 Task: Look for space in Cicurug, Indonesia from 1st July, 2023 to 3rd July, 2023 for 1 adult in price range Rs.5000 to Rs.15000. Place can be private room with 1  bedroom having 1 bed and 1 bathroom. Property type can be house, flat, guest house, hotel. Amenities needed are: wifi. Booking option can be shelf check-in. Required host language is English.
Action: Mouse moved to (393, 66)
Screenshot: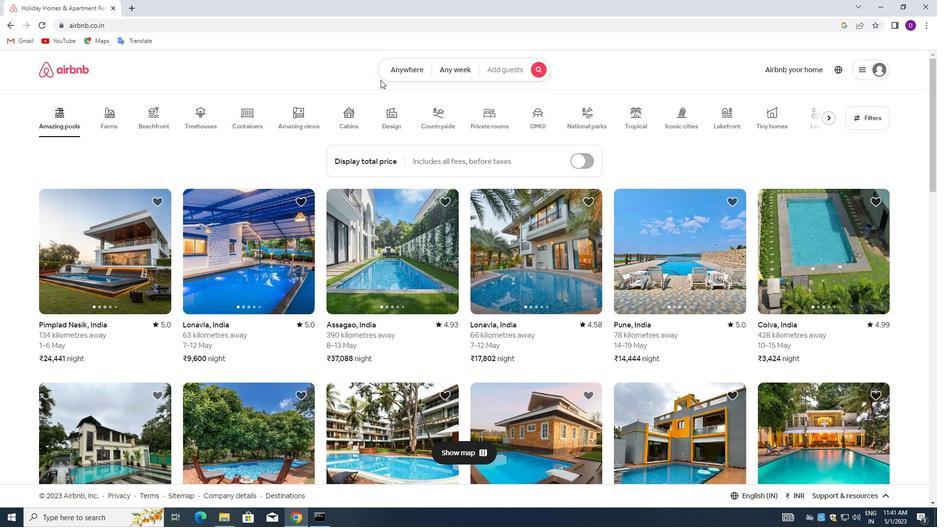 
Action: Mouse pressed left at (393, 66)
Screenshot: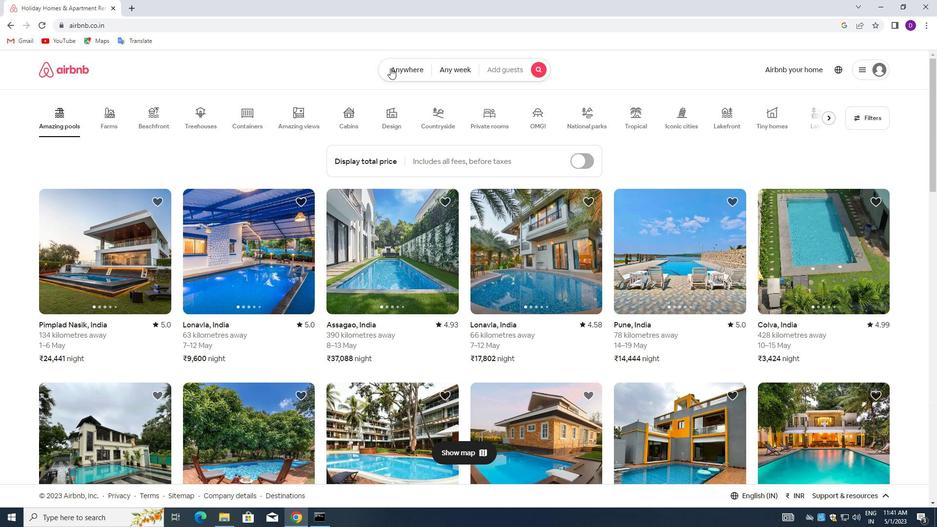 
Action: Mouse moved to (308, 111)
Screenshot: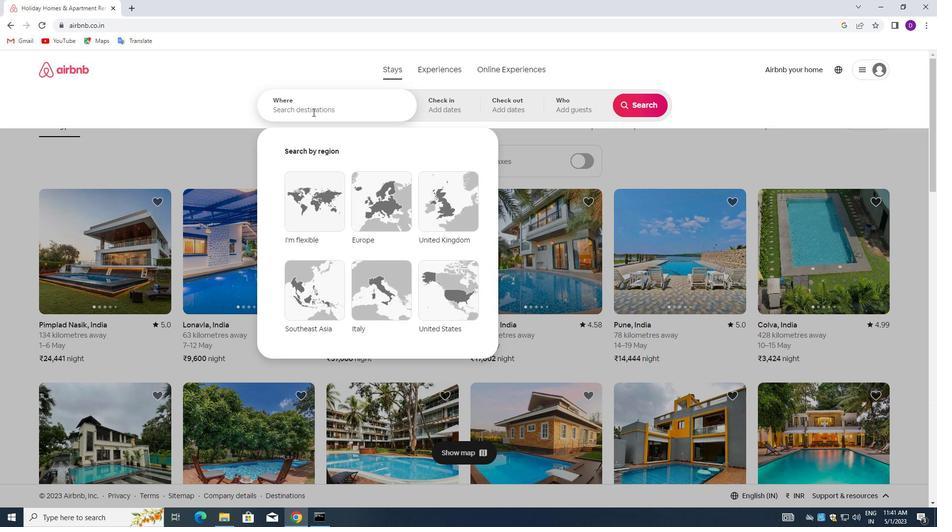 
Action: Mouse pressed left at (308, 111)
Screenshot: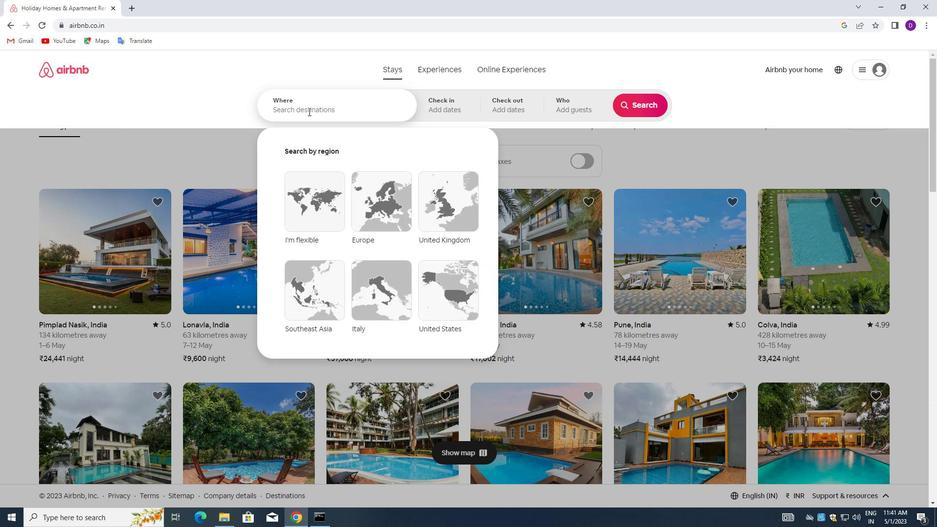 
Action: Key pressed <Key.shift_r>Cicurug,<Key.space><Key.shift>INDONESIA<Key.enter>
Screenshot: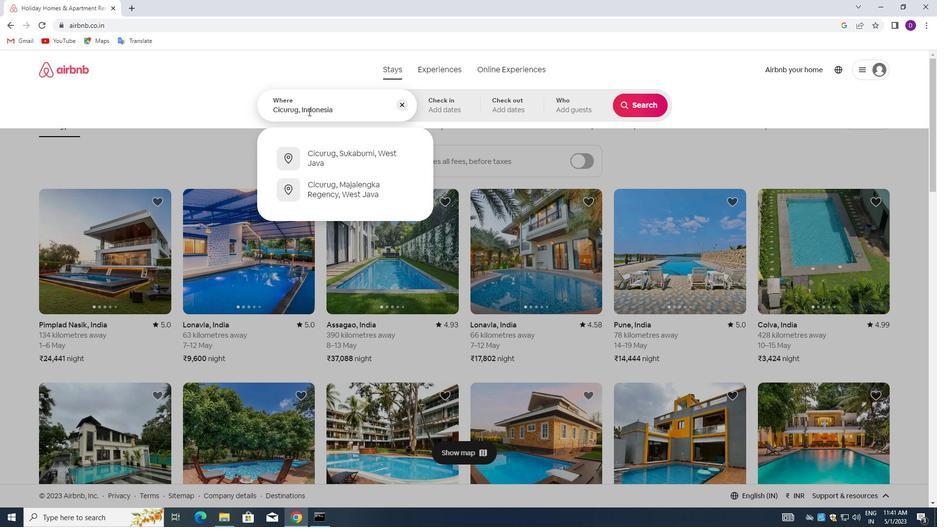 
Action: Mouse moved to (642, 187)
Screenshot: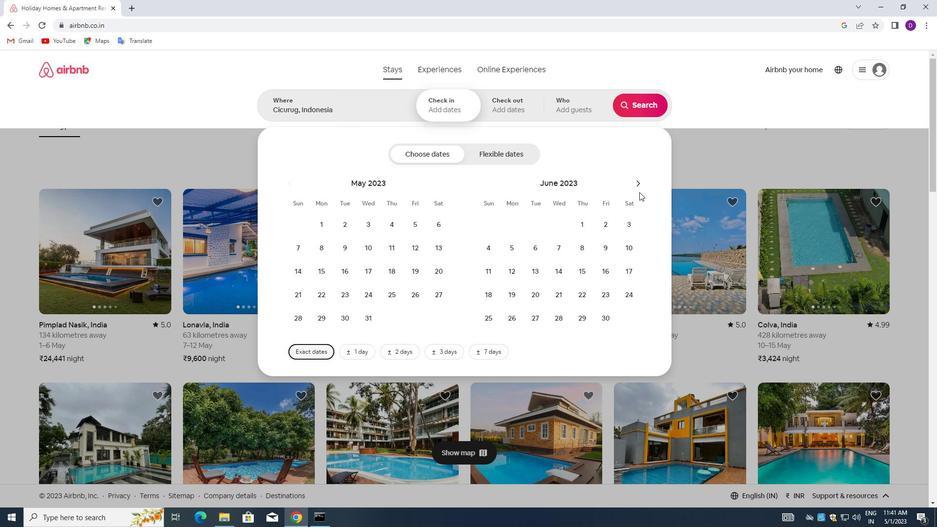 
Action: Mouse pressed left at (642, 187)
Screenshot: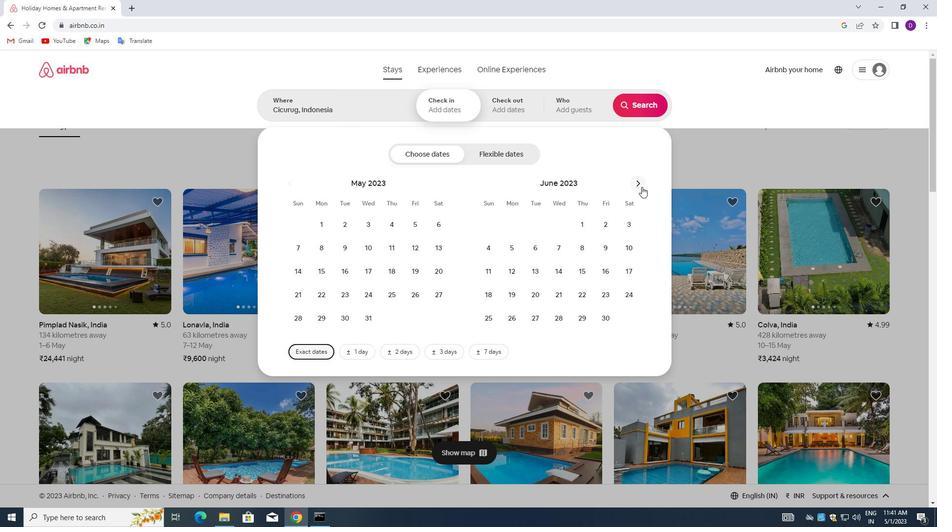 
Action: Mouse moved to (629, 223)
Screenshot: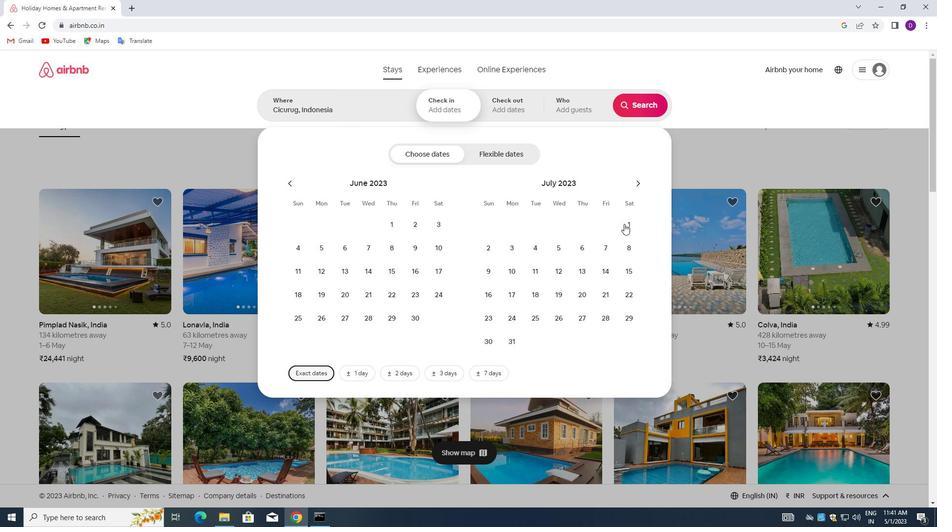 
Action: Mouse pressed left at (629, 223)
Screenshot: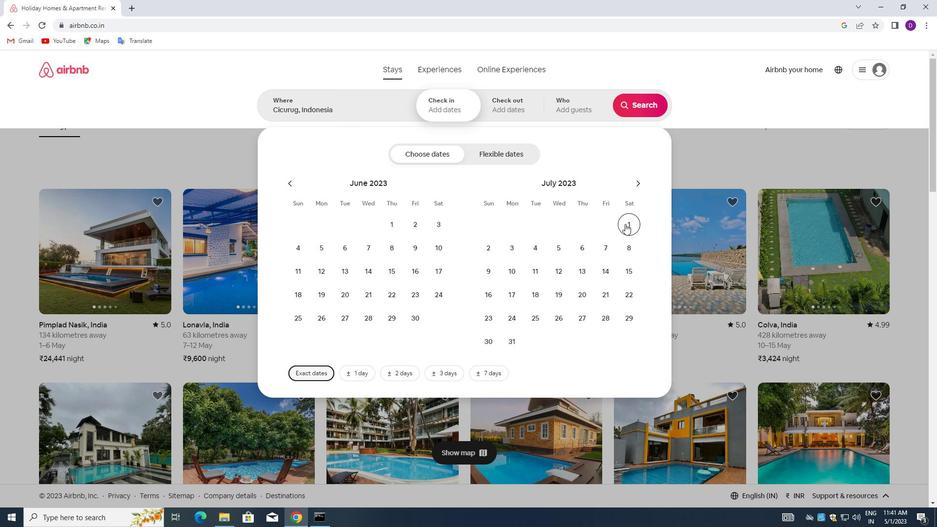 
Action: Mouse moved to (508, 248)
Screenshot: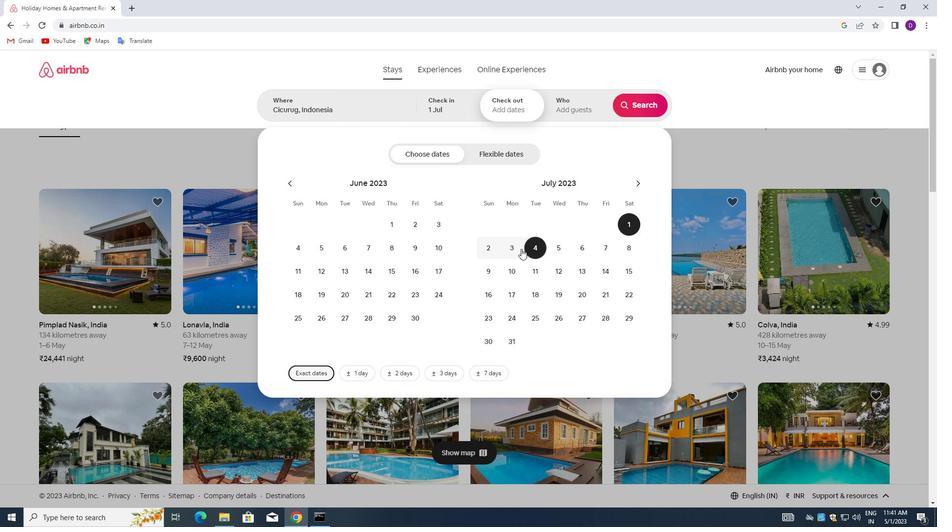 
Action: Mouse pressed left at (508, 248)
Screenshot: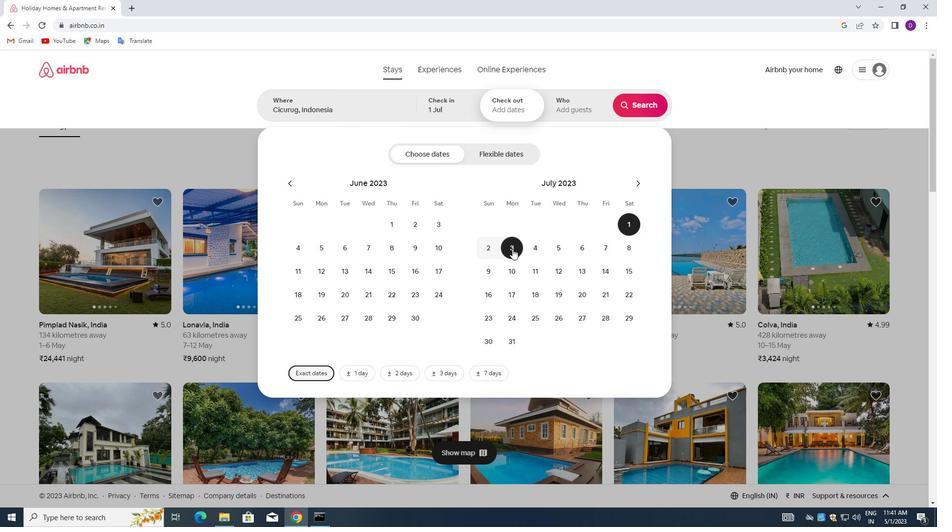 
Action: Mouse moved to (572, 117)
Screenshot: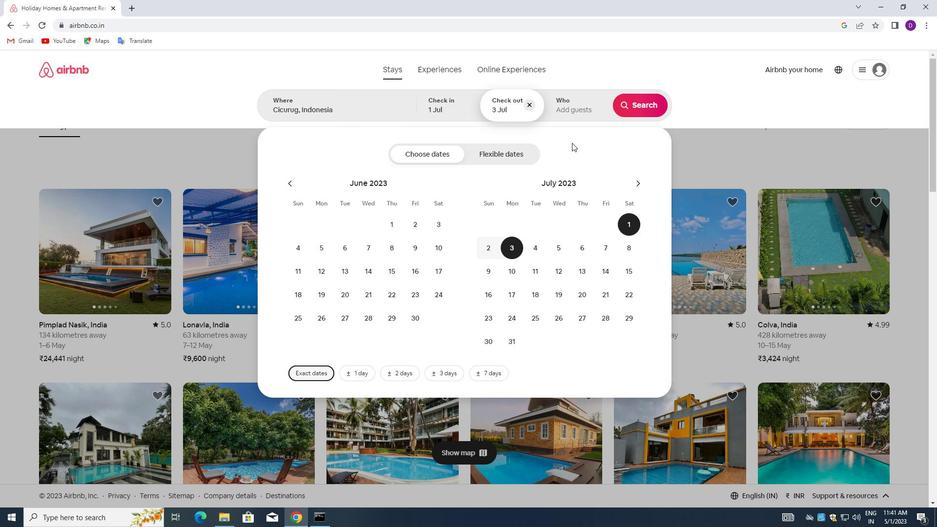 
Action: Mouse pressed left at (572, 117)
Screenshot: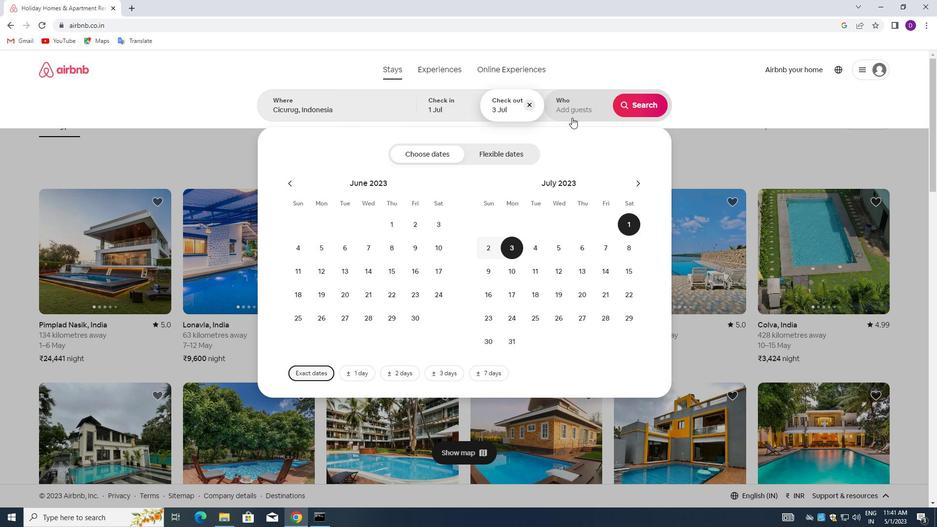 
Action: Mouse moved to (643, 154)
Screenshot: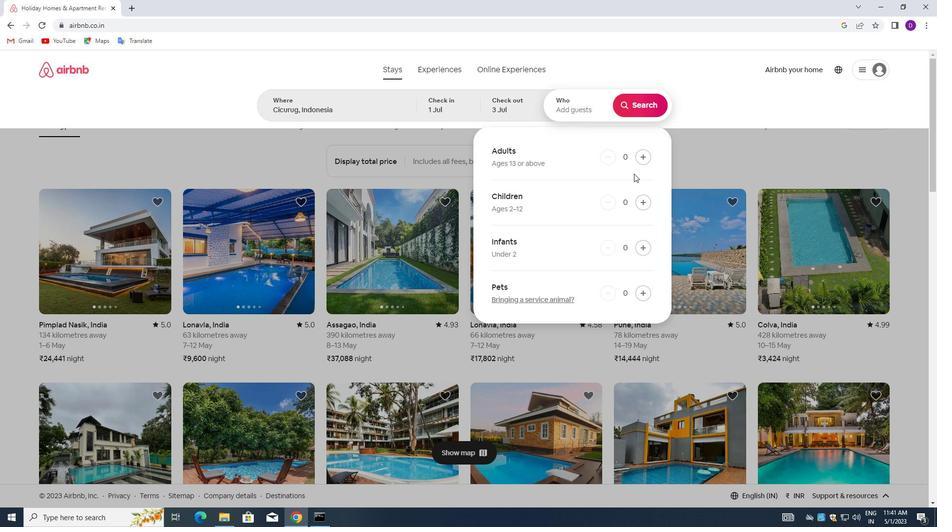 
Action: Mouse pressed left at (643, 154)
Screenshot: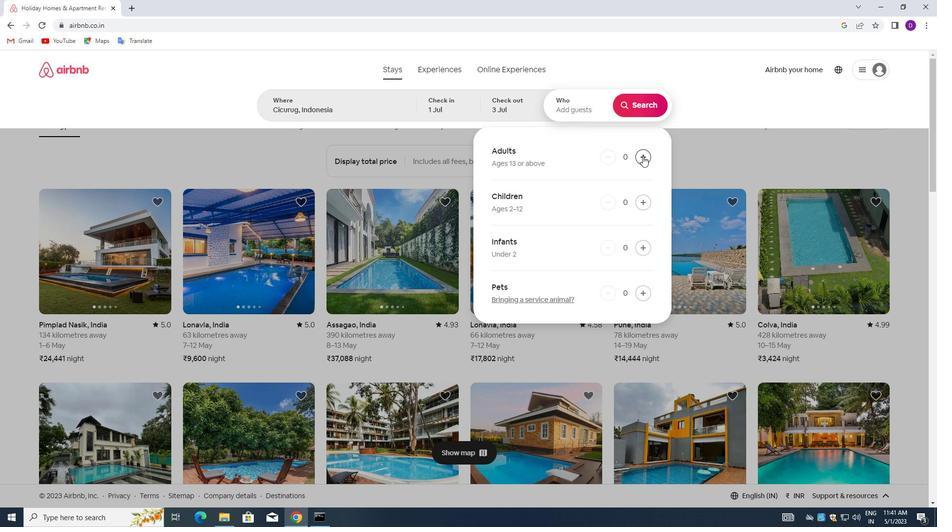 
Action: Mouse moved to (644, 106)
Screenshot: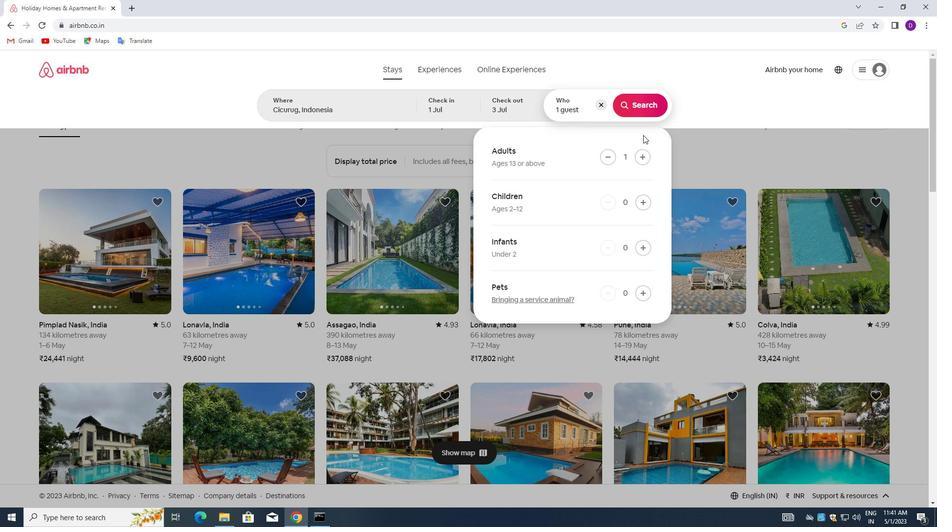 
Action: Mouse pressed left at (644, 106)
Screenshot: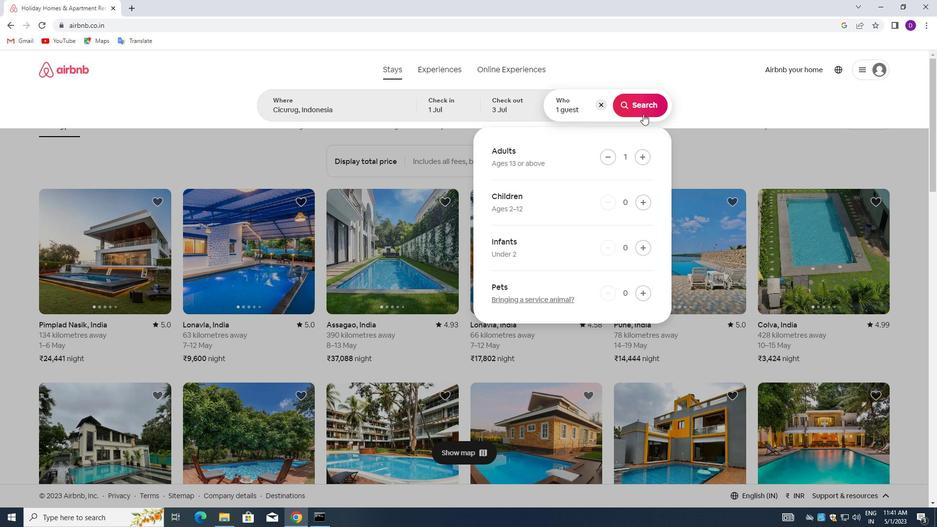 
Action: Mouse moved to (889, 110)
Screenshot: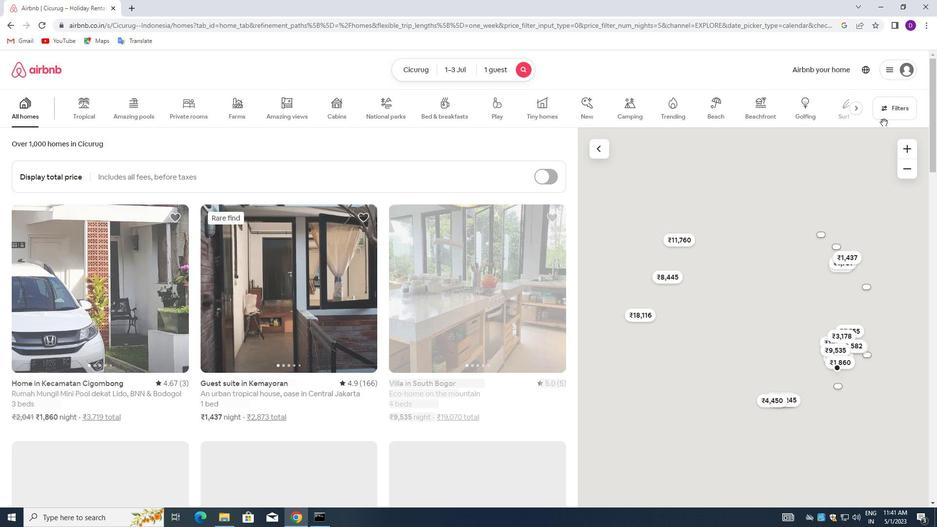 
Action: Mouse pressed left at (889, 110)
Screenshot: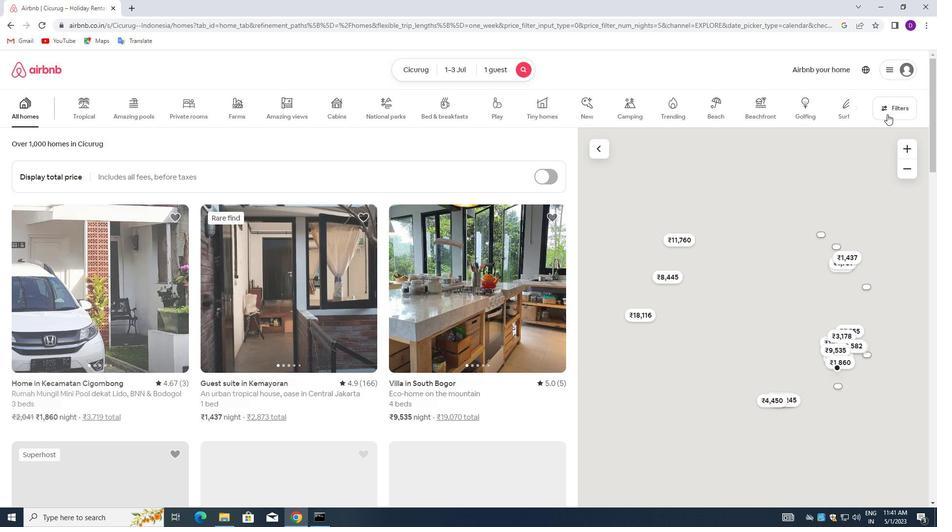 
Action: Mouse moved to (337, 231)
Screenshot: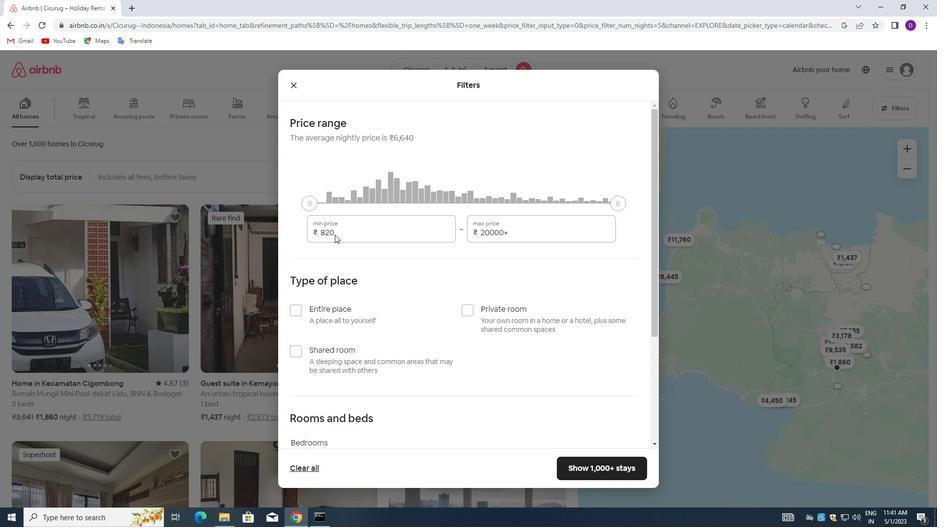 
Action: Mouse pressed left at (337, 231)
Screenshot: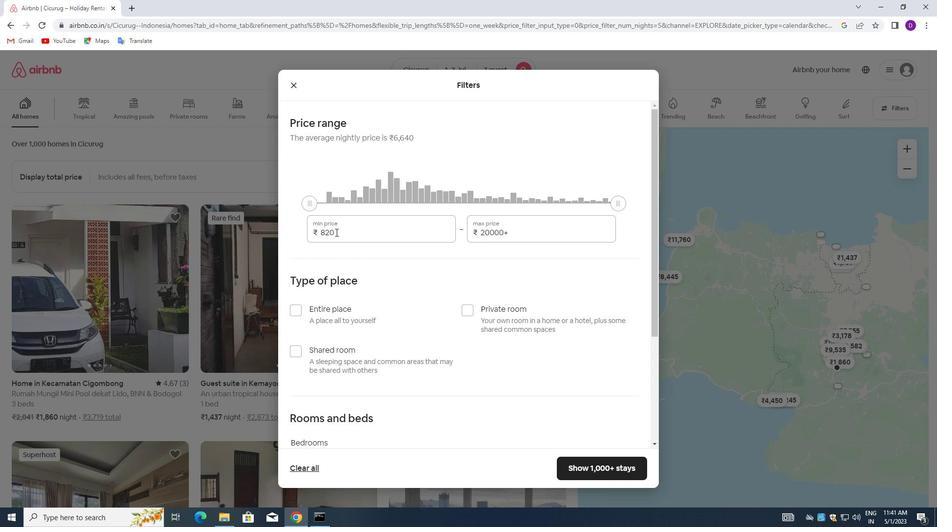 
Action: Mouse pressed left at (337, 231)
Screenshot: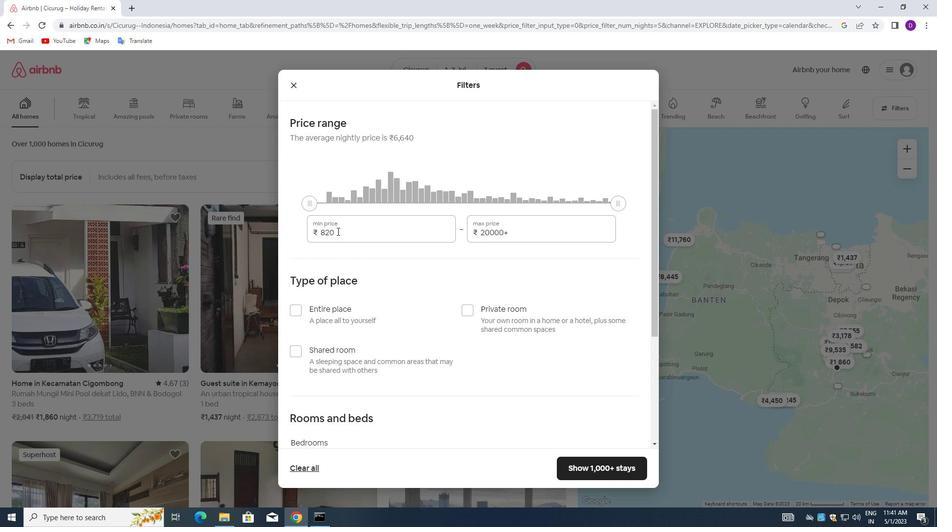 
Action: Key pressed 5000<Key.tab>15<Key.backspace><Key.backspace><Key.backspace><Key.backspace><Key.backspace><Key.backspace><Key.backspace><Key.backspace>15000
Screenshot: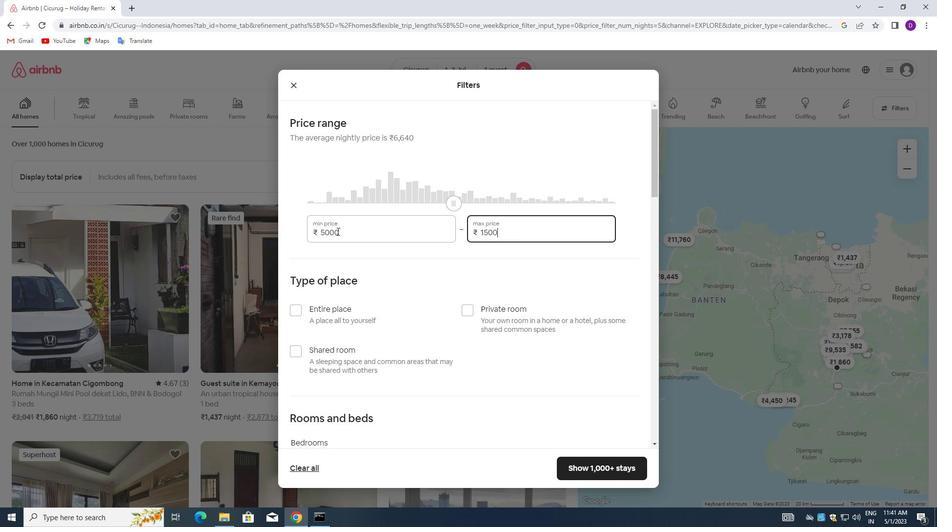 
Action: Mouse moved to (355, 279)
Screenshot: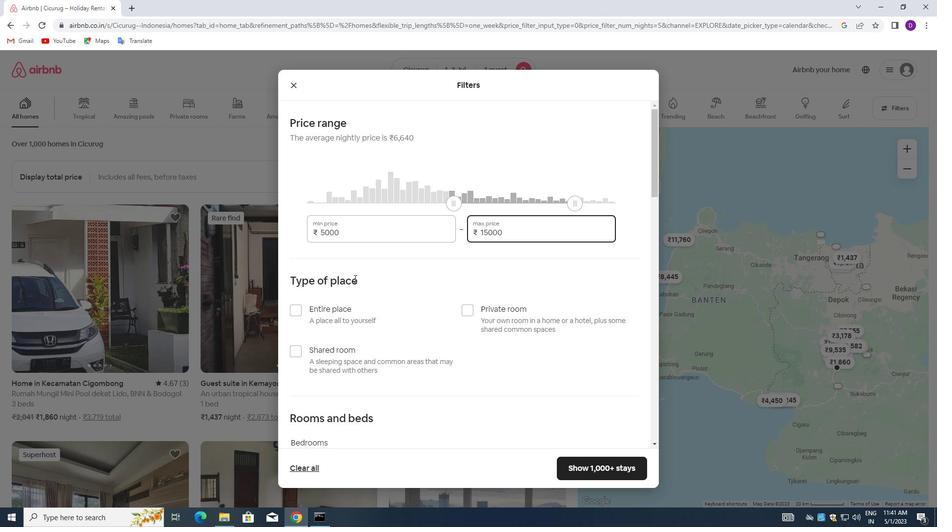 
Action: Mouse scrolled (355, 278) with delta (0, 0)
Screenshot: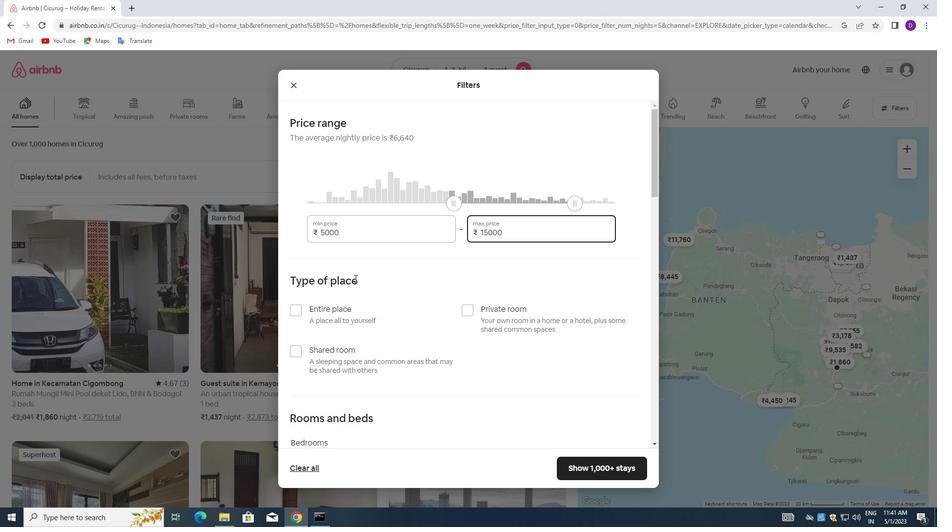 
Action: Mouse moved to (470, 262)
Screenshot: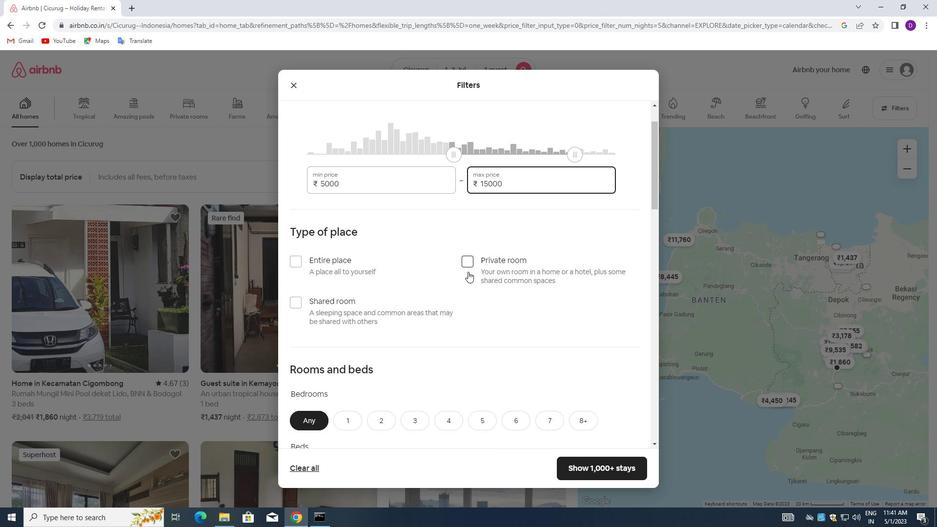 
Action: Mouse pressed left at (470, 262)
Screenshot: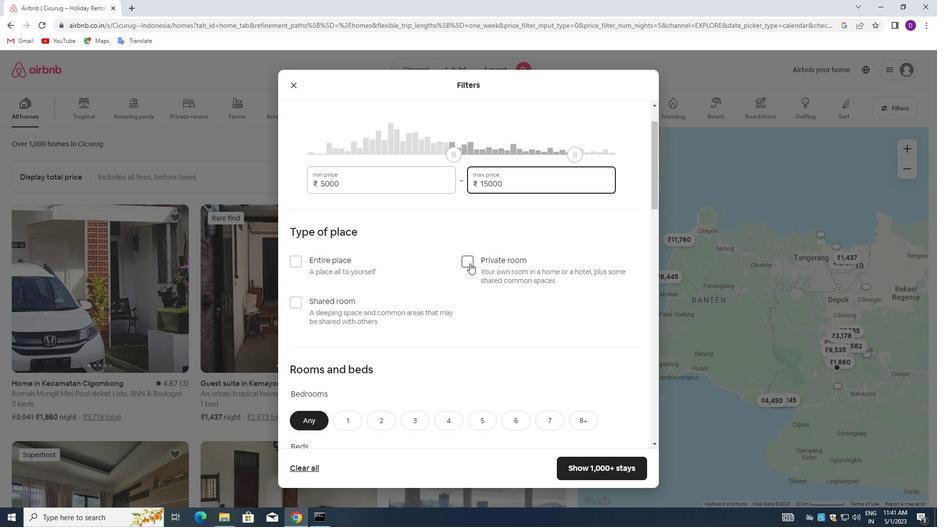 
Action: Mouse moved to (469, 274)
Screenshot: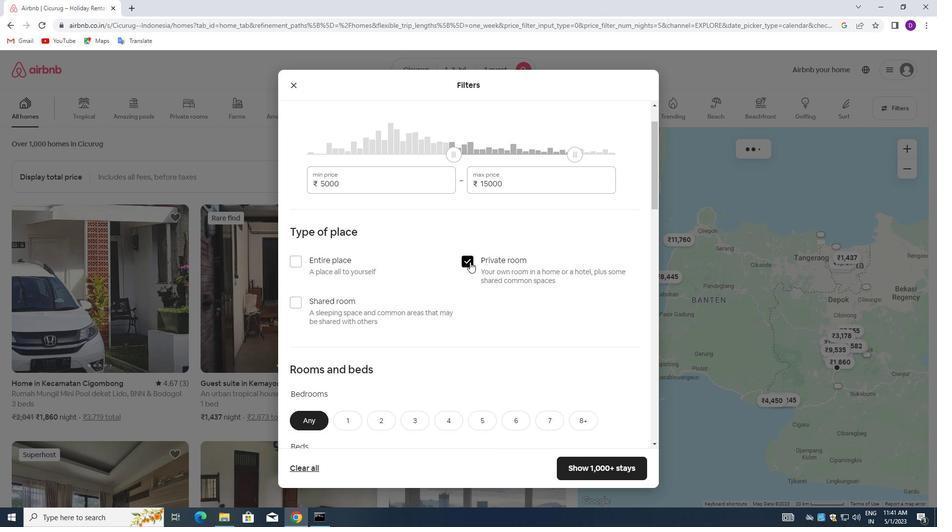 
Action: Mouse scrolled (469, 274) with delta (0, 0)
Screenshot: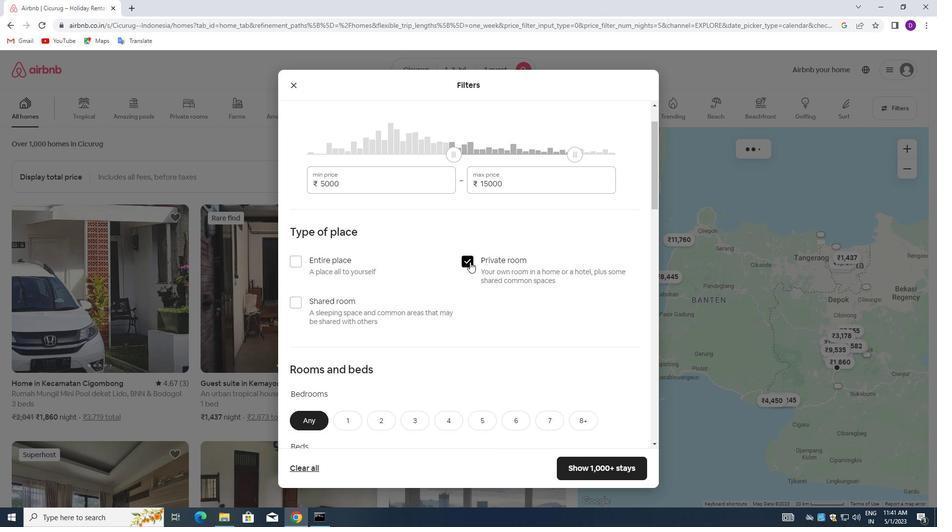 
Action: Mouse moved to (466, 282)
Screenshot: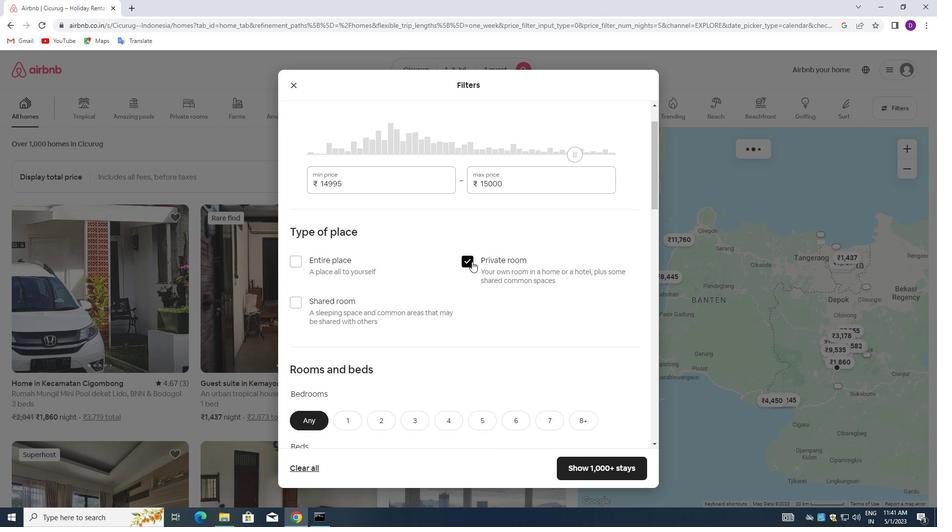 
Action: Mouse scrolled (466, 282) with delta (0, 0)
Screenshot: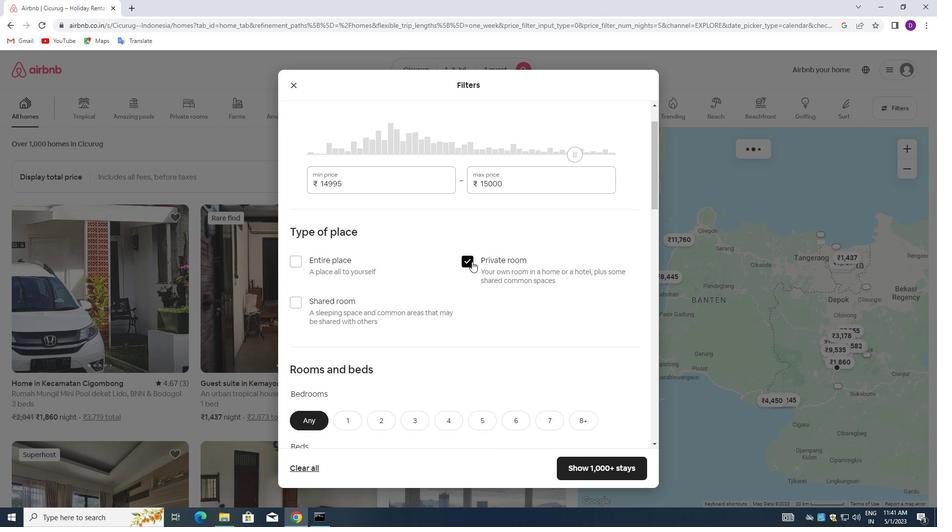 
Action: Mouse moved to (464, 285)
Screenshot: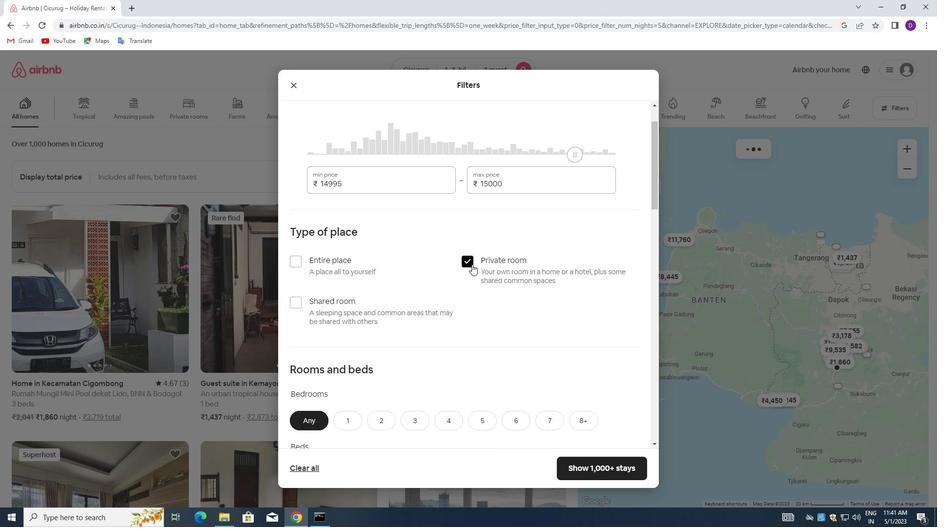 
Action: Mouse scrolled (464, 285) with delta (0, 0)
Screenshot: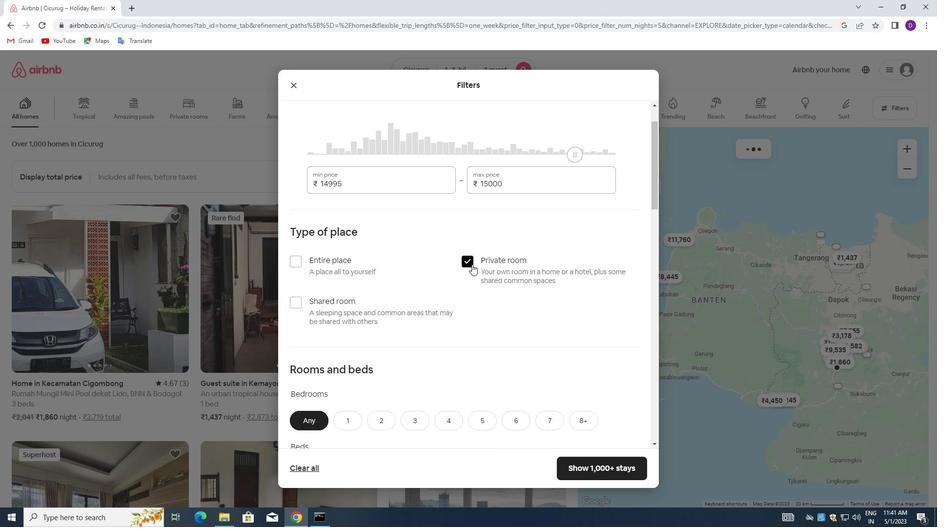 
Action: Mouse moved to (463, 287)
Screenshot: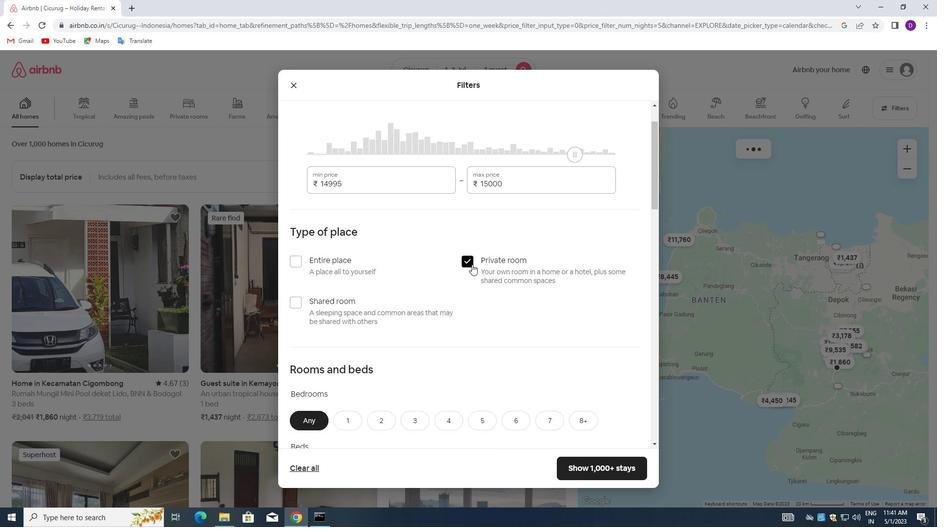 
Action: Mouse scrolled (463, 286) with delta (0, 0)
Screenshot: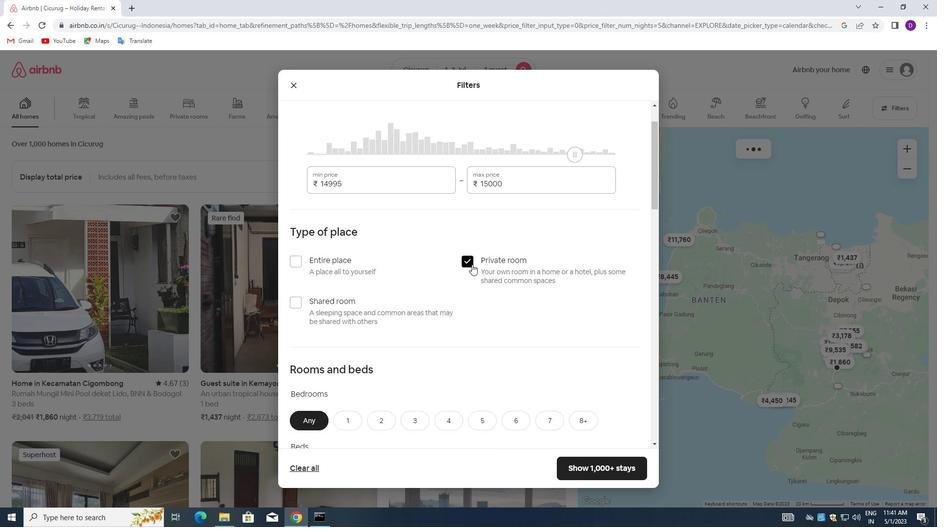 
Action: Mouse moved to (345, 227)
Screenshot: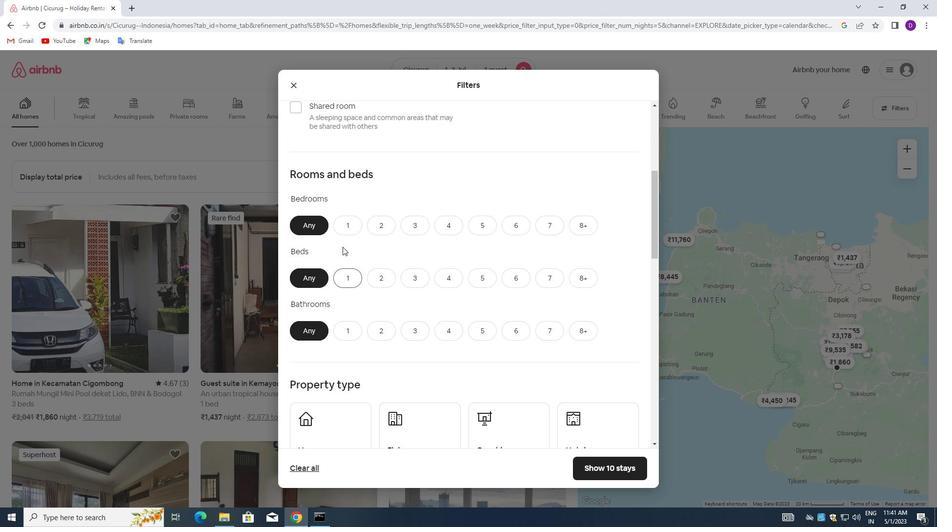 
Action: Mouse pressed left at (345, 227)
Screenshot: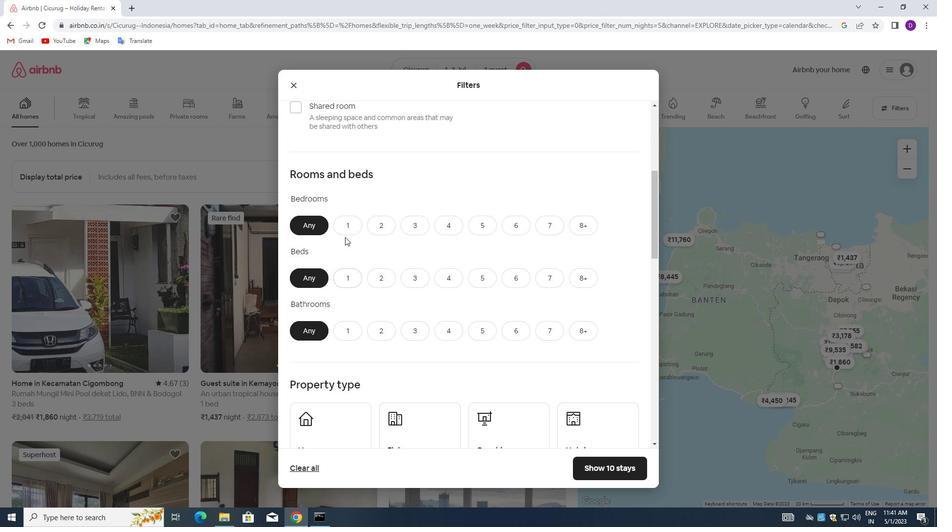 
Action: Mouse moved to (343, 272)
Screenshot: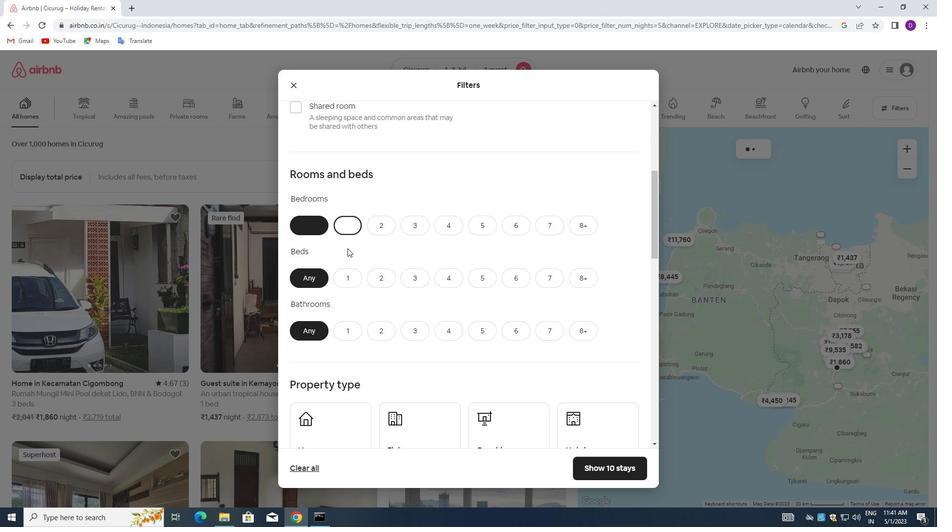 
Action: Mouse pressed left at (343, 272)
Screenshot: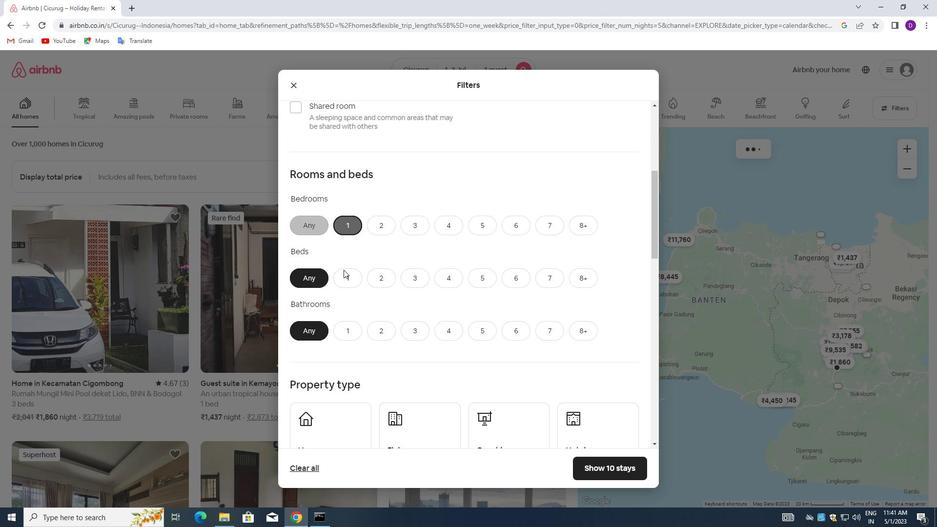 
Action: Mouse moved to (347, 331)
Screenshot: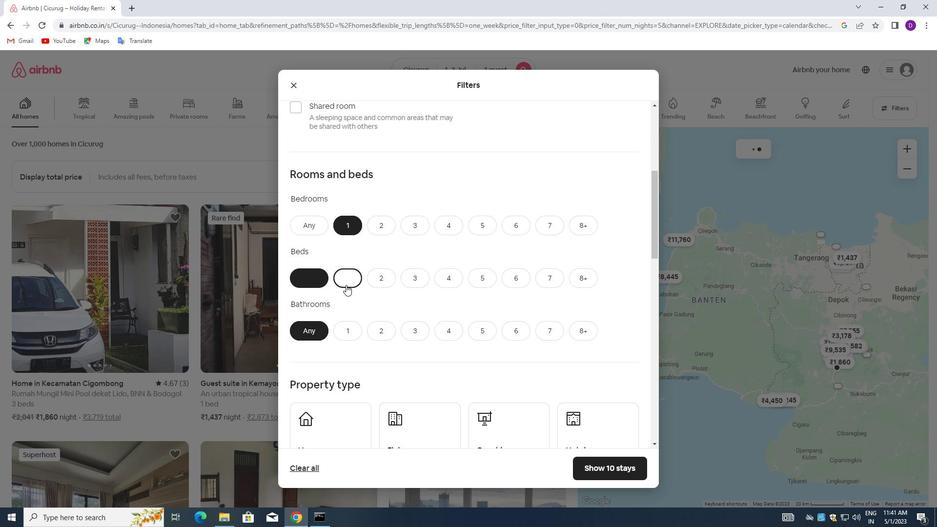 
Action: Mouse pressed left at (347, 331)
Screenshot: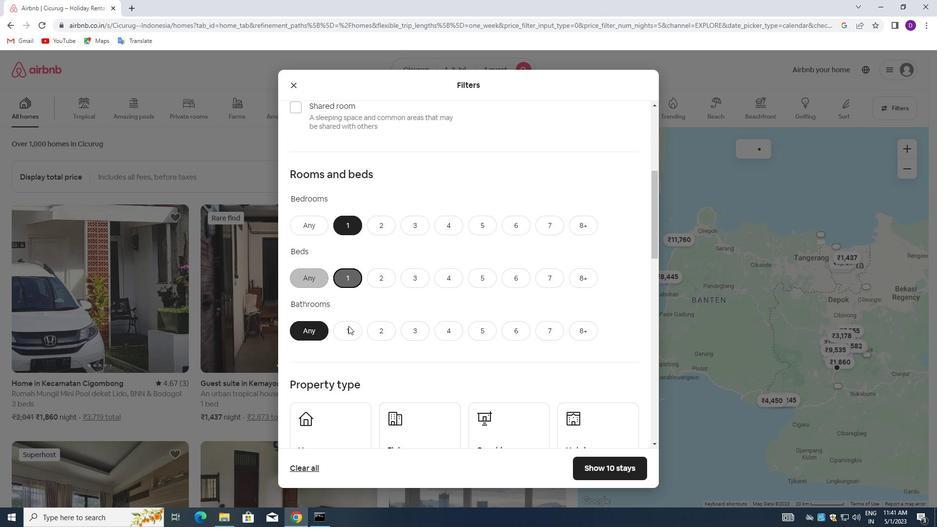 
Action: Mouse moved to (398, 259)
Screenshot: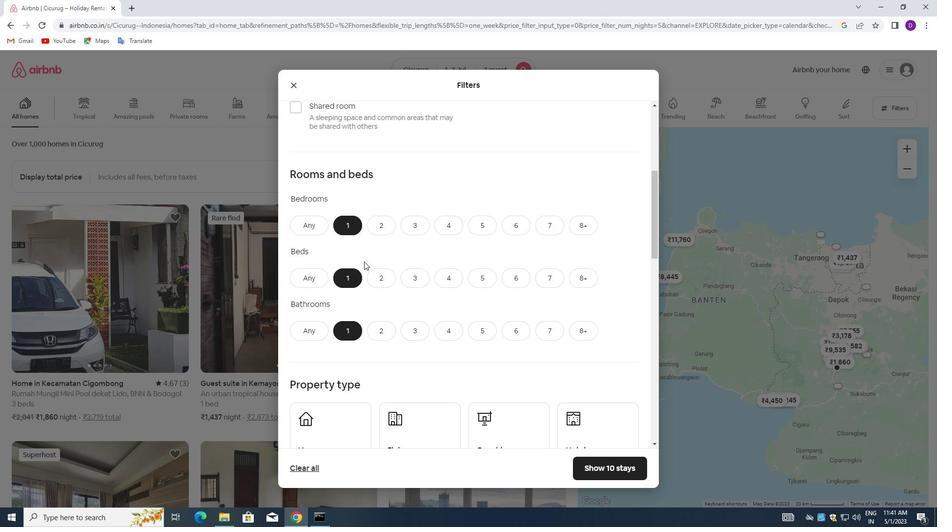 
Action: Mouse scrolled (398, 258) with delta (0, 0)
Screenshot: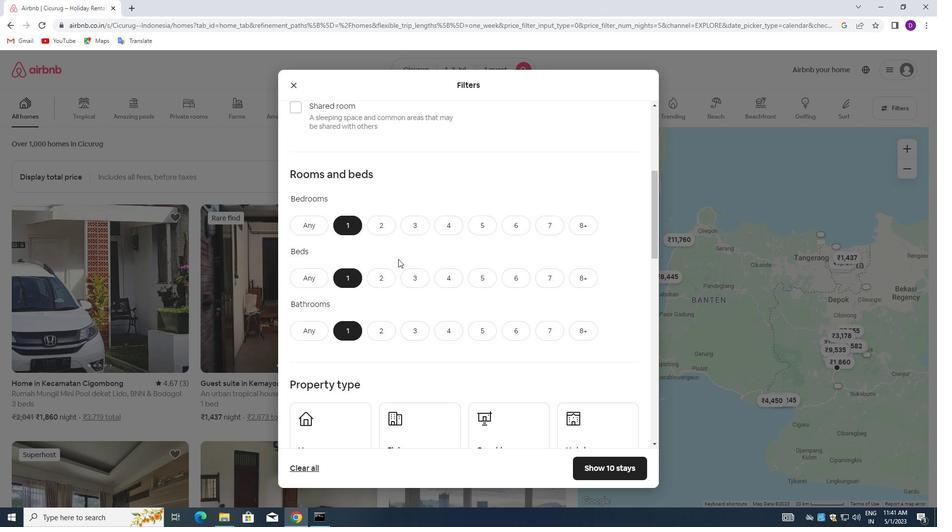 
Action: Mouse scrolled (398, 258) with delta (0, 0)
Screenshot: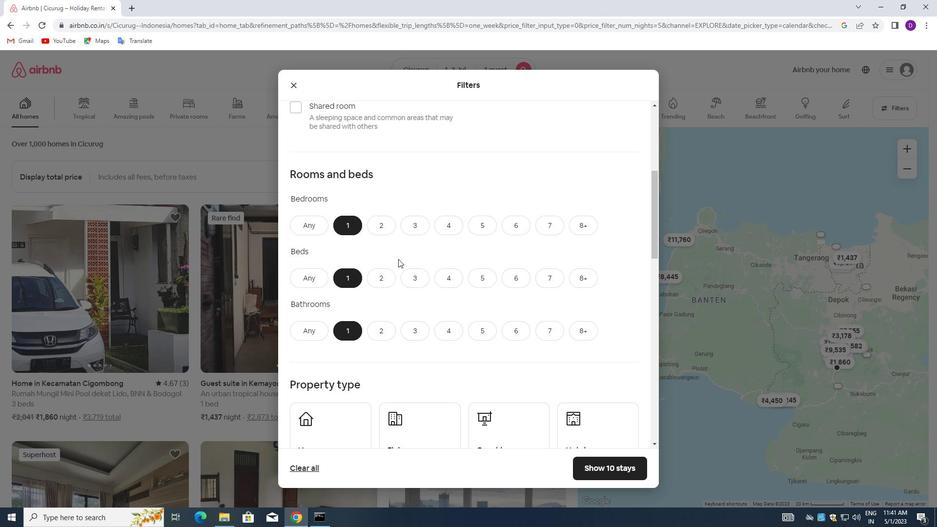 
Action: Mouse scrolled (398, 258) with delta (0, 0)
Screenshot: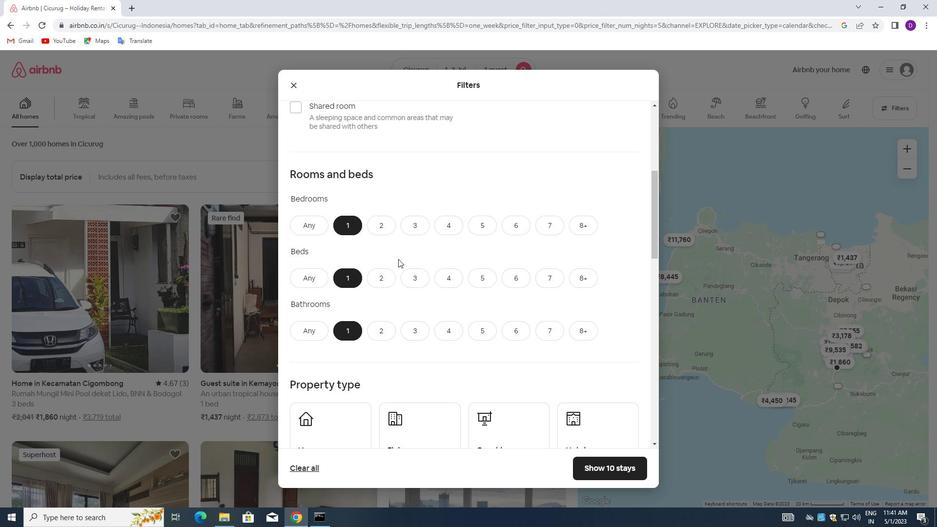 
Action: Mouse moved to (346, 274)
Screenshot: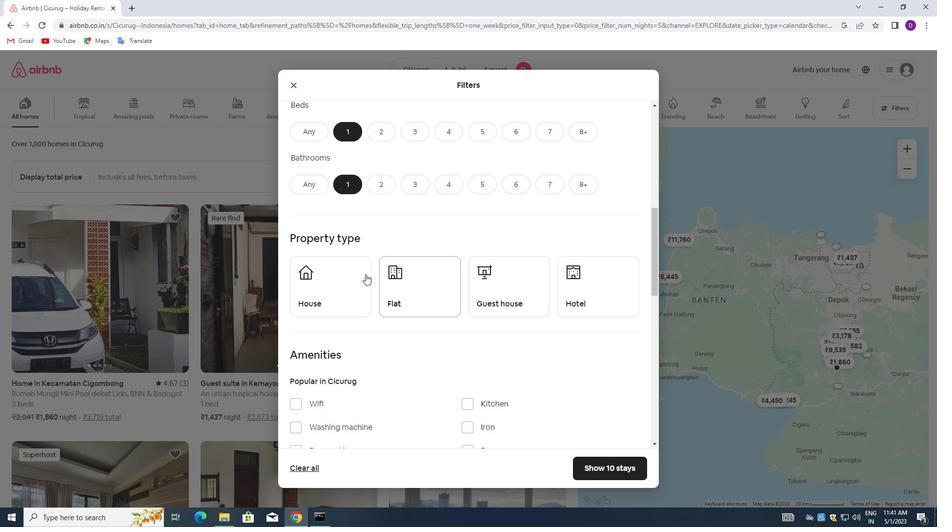 
Action: Mouse pressed left at (346, 274)
Screenshot: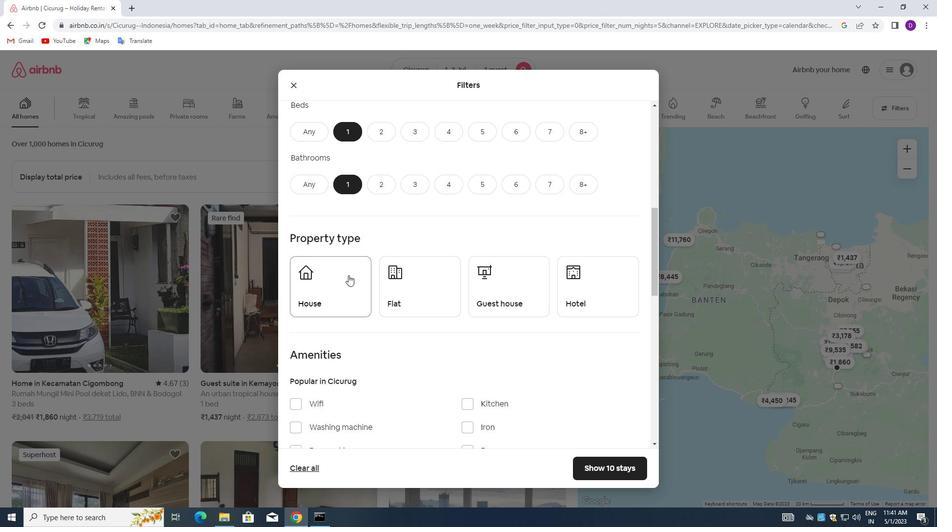 
Action: Mouse moved to (417, 276)
Screenshot: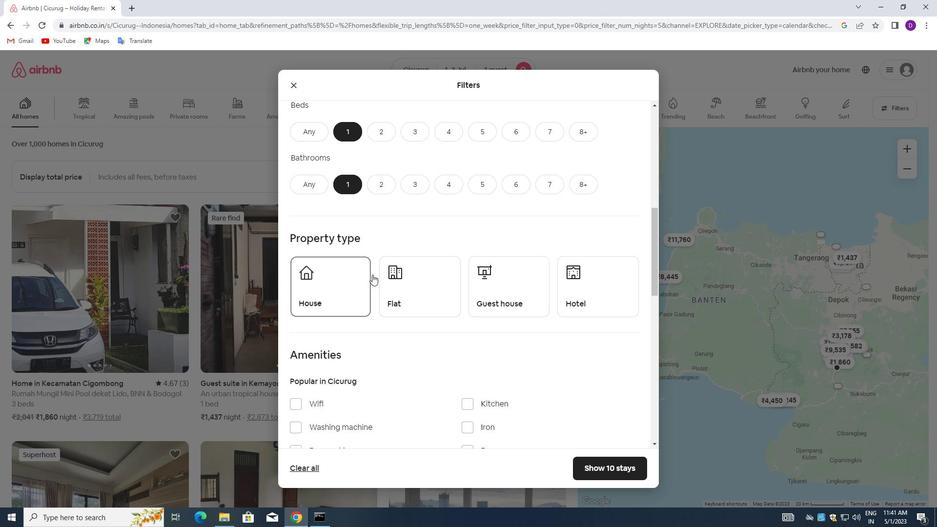 
Action: Mouse pressed left at (417, 276)
Screenshot: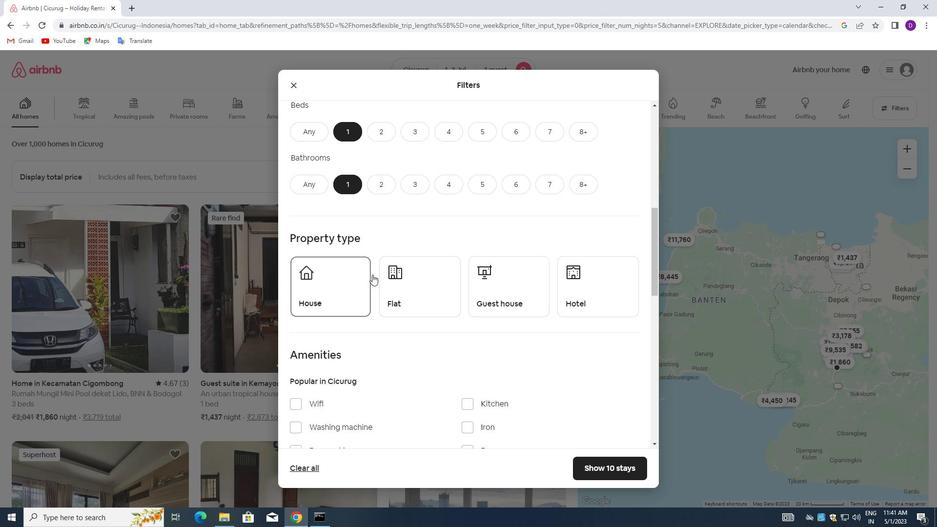 
Action: Mouse moved to (477, 284)
Screenshot: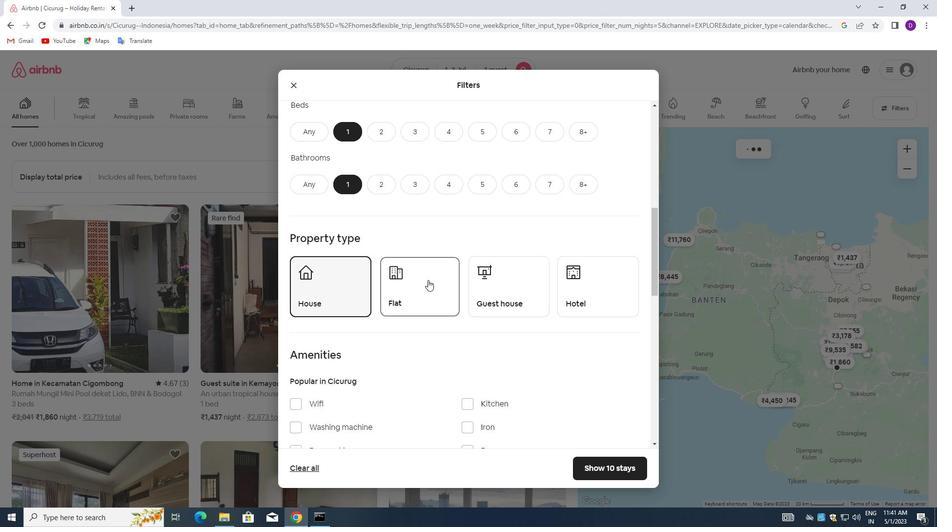 
Action: Mouse pressed left at (477, 284)
Screenshot: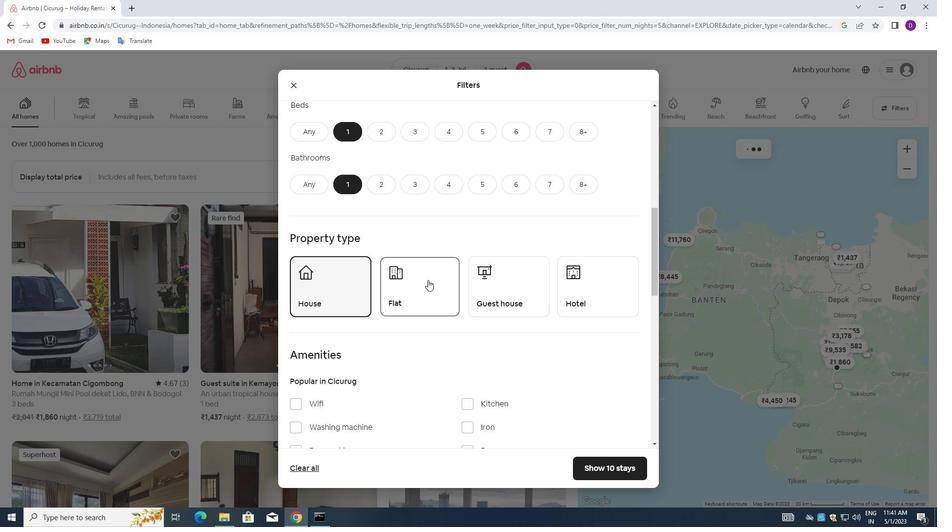 
Action: Mouse moved to (605, 282)
Screenshot: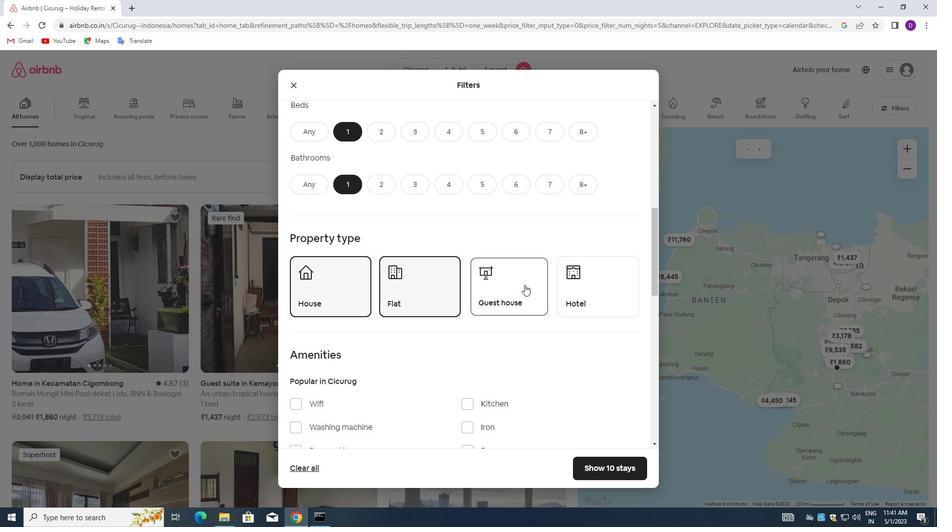 
Action: Mouse pressed left at (605, 282)
Screenshot: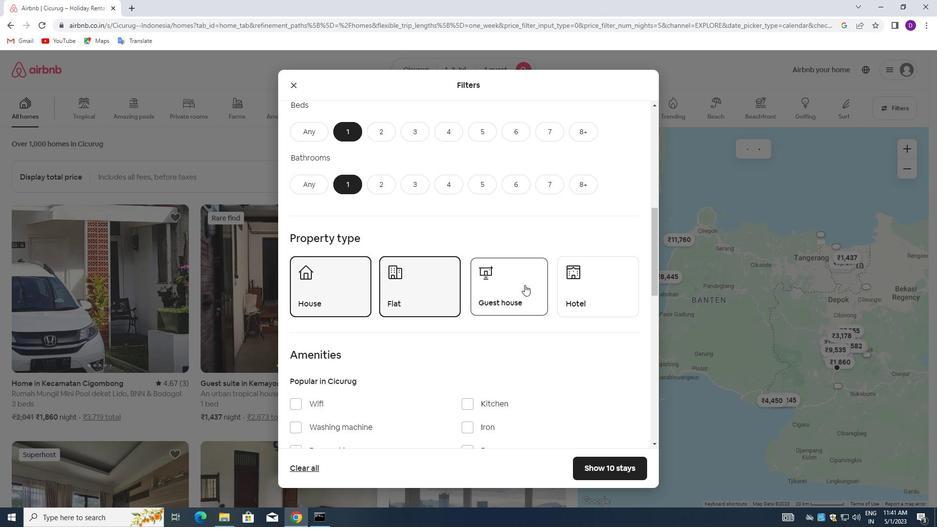 
Action: Mouse moved to (463, 266)
Screenshot: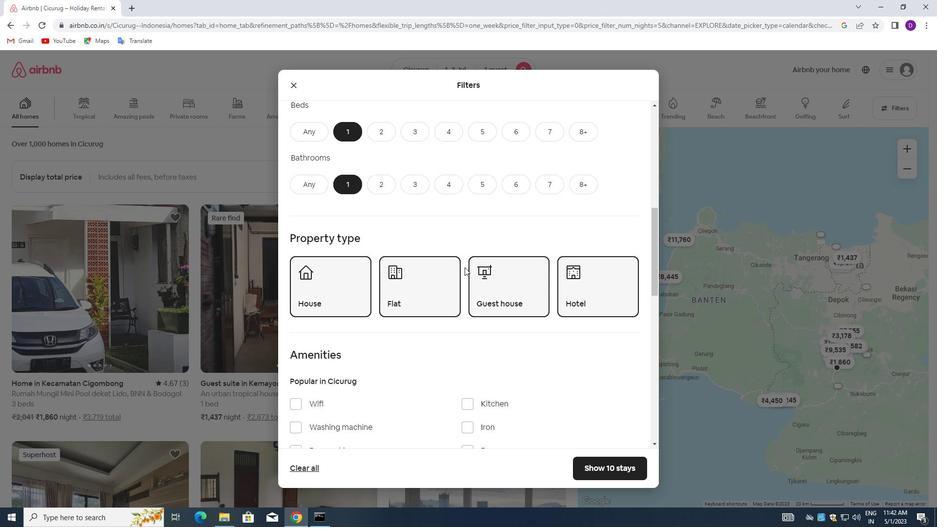 
Action: Mouse scrolled (463, 265) with delta (0, 0)
Screenshot: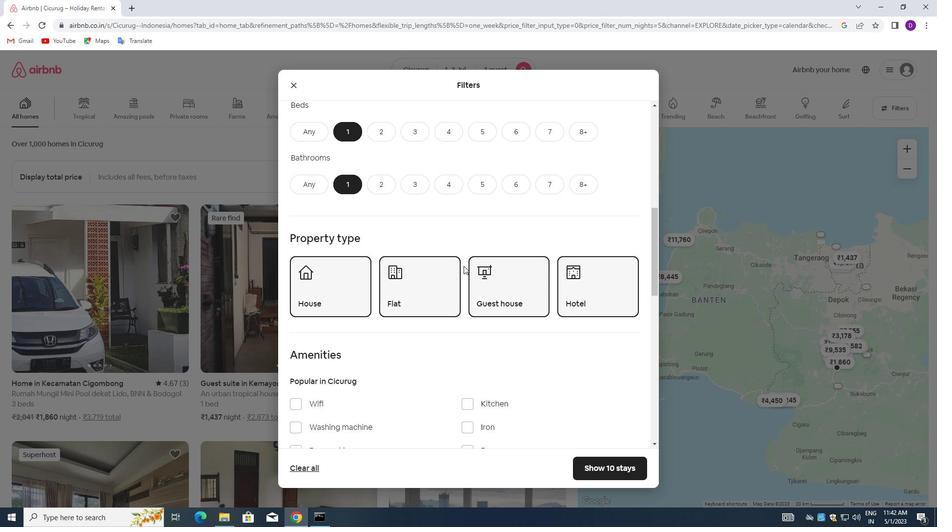 
Action: Mouse scrolled (463, 265) with delta (0, 0)
Screenshot: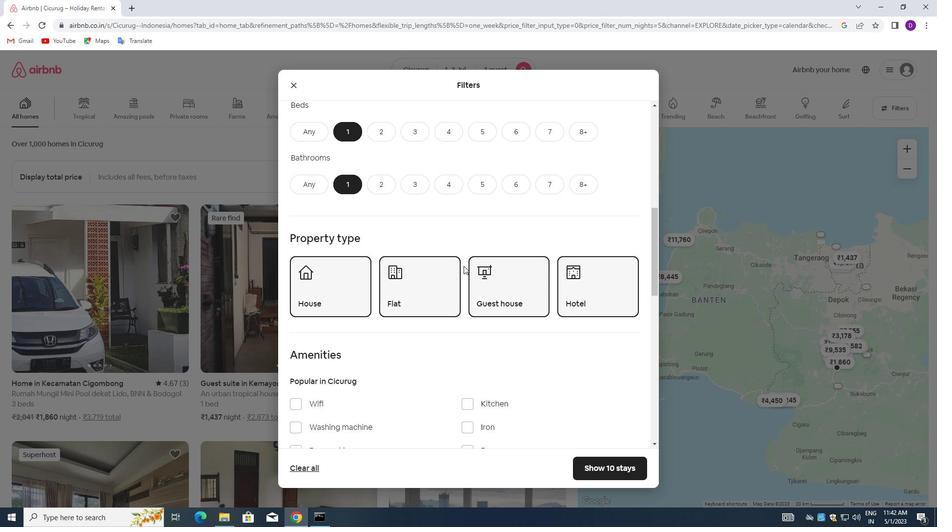 
Action: Mouse scrolled (463, 265) with delta (0, 0)
Screenshot: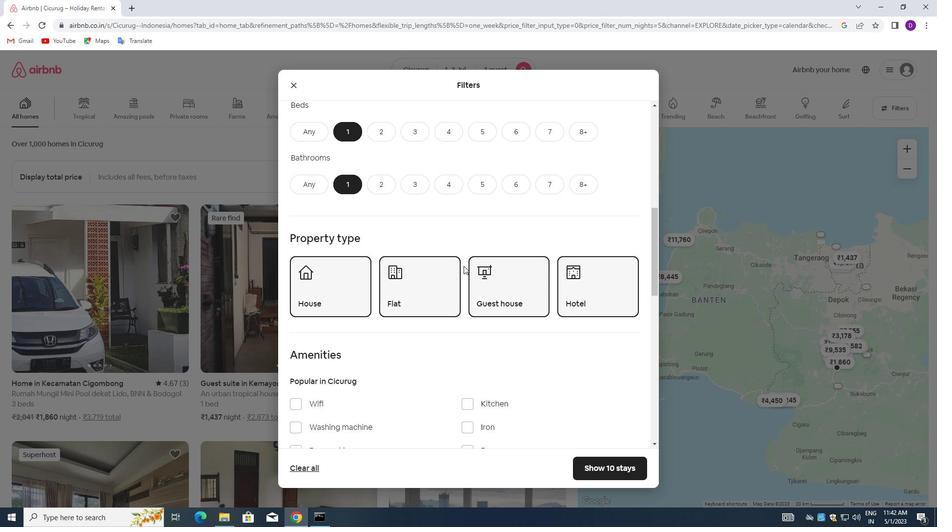 
Action: Mouse moved to (436, 271)
Screenshot: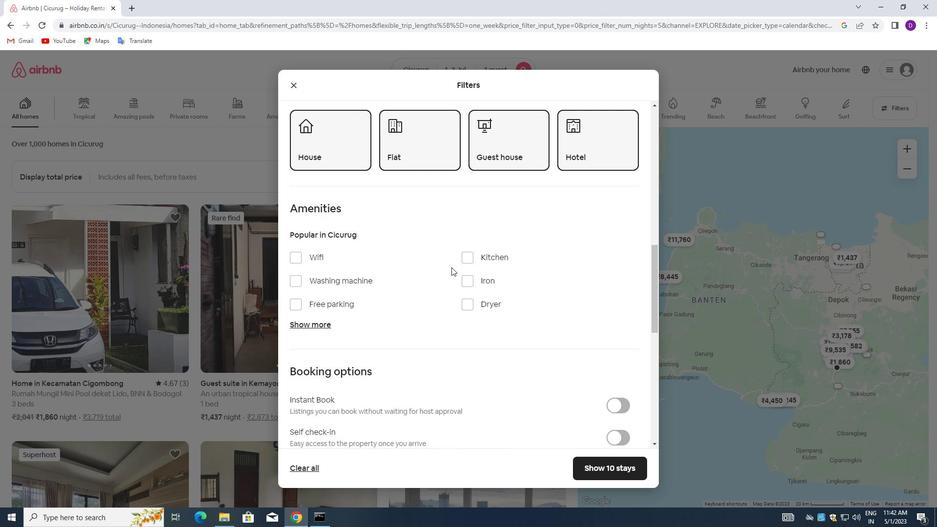 
Action: Mouse scrolled (436, 270) with delta (0, 0)
Screenshot: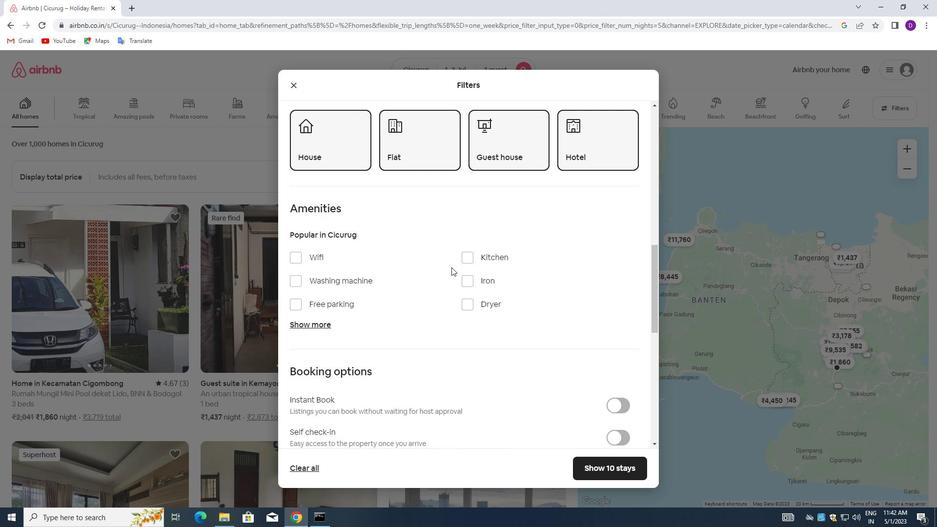 
Action: Mouse moved to (302, 209)
Screenshot: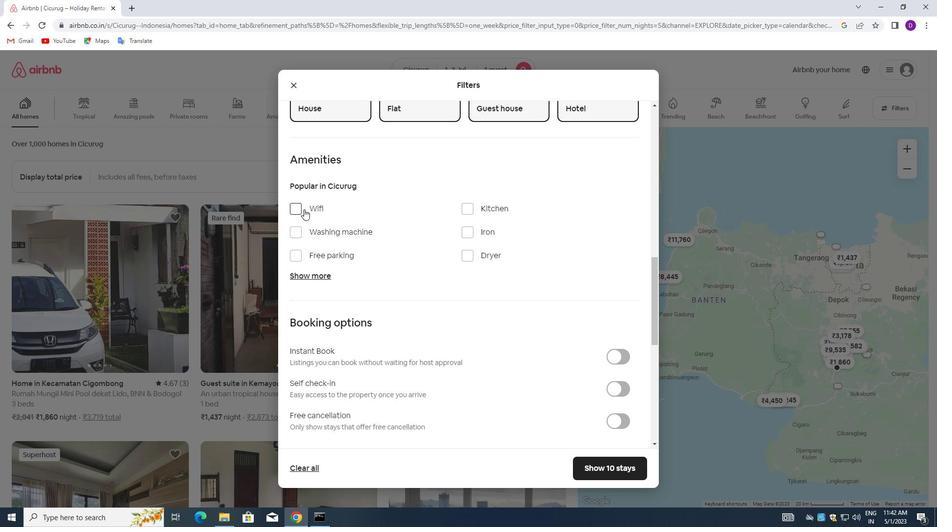 
Action: Mouse pressed left at (302, 209)
Screenshot: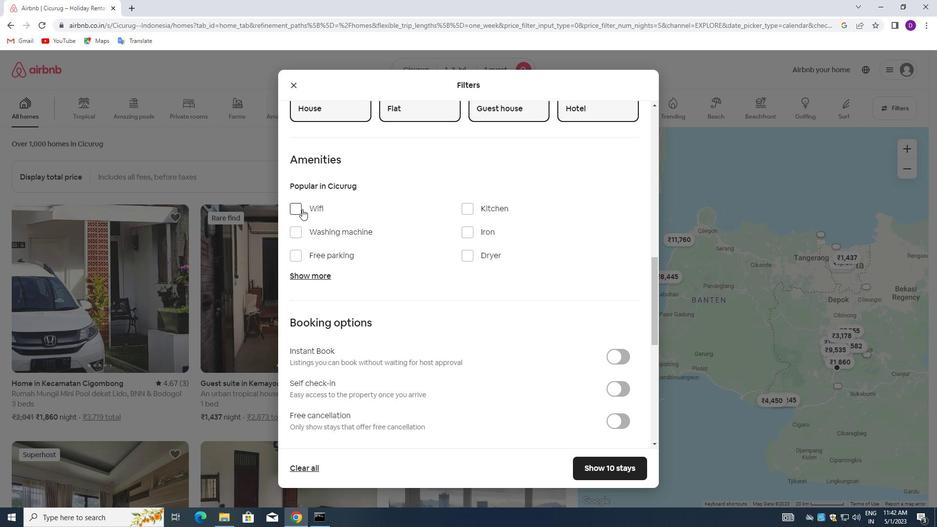 
Action: Mouse moved to (475, 305)
Screenshot: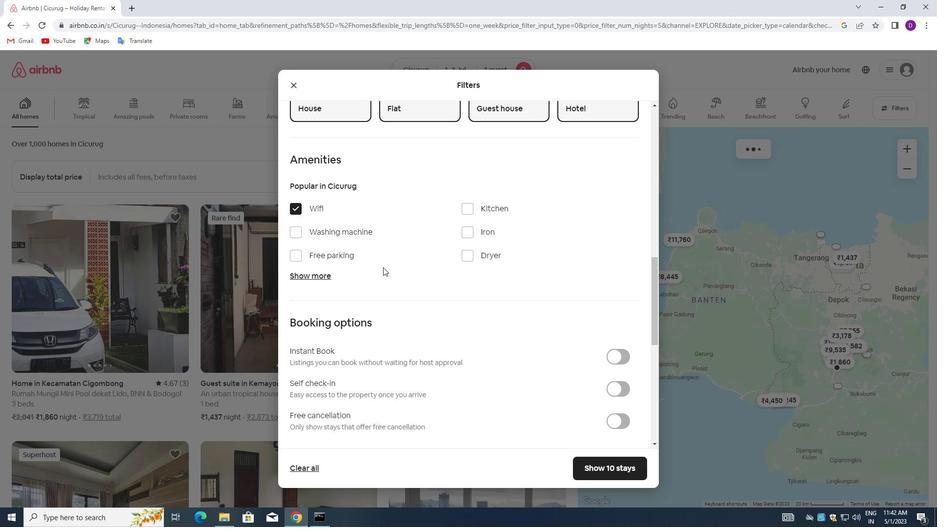 
Action: Mouse scrolled (475, 304) with delta (0, 0)
Screenshot: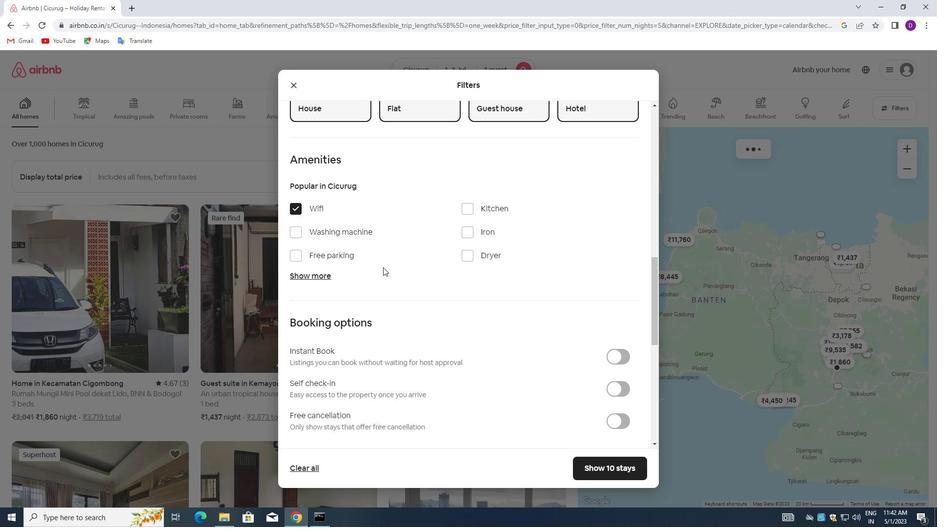 
Action: Mouse moved to (488, 311)
Screenshot: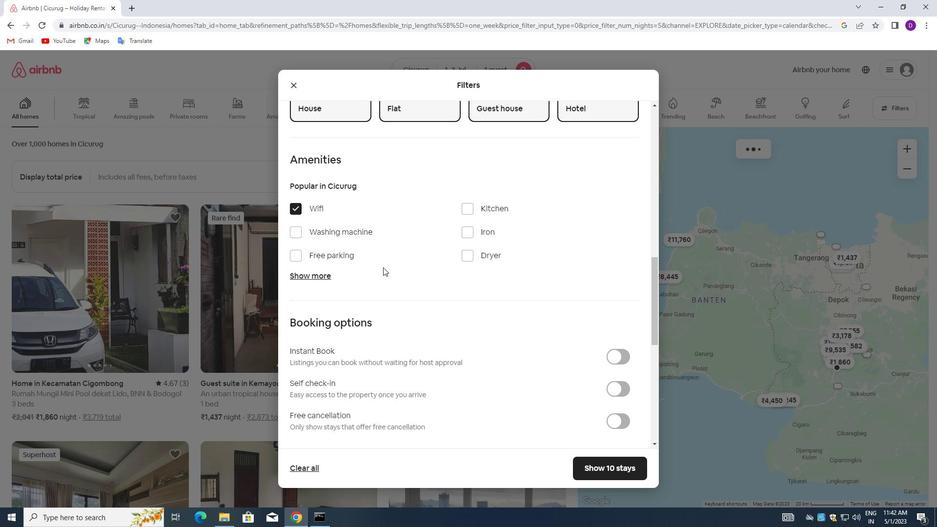 
Action: Mouse scrolled (488, 310) with delta (0, 0)
Screenshot: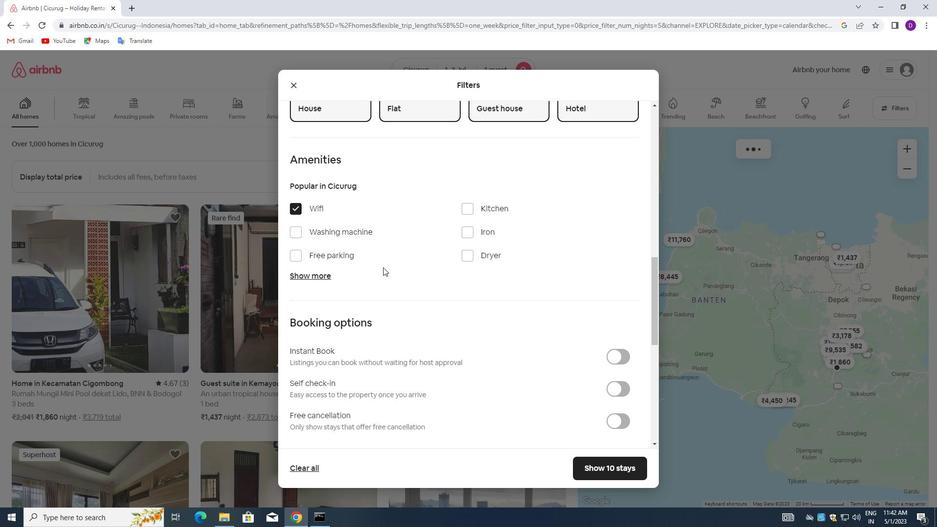 
Action: Mouse moved to (498, 315)
Screenshot: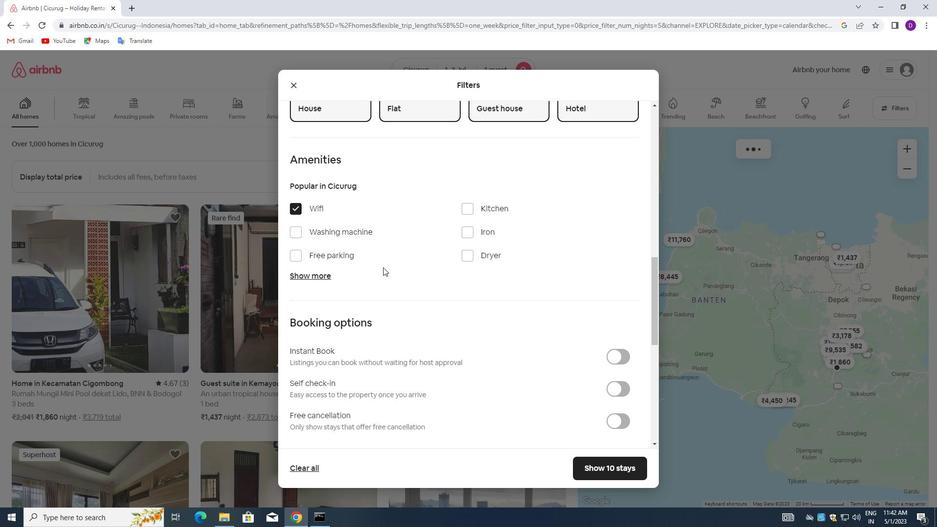 
Action: Mouse scrolled (498, 314) with delta (0, 0)
Screenshot: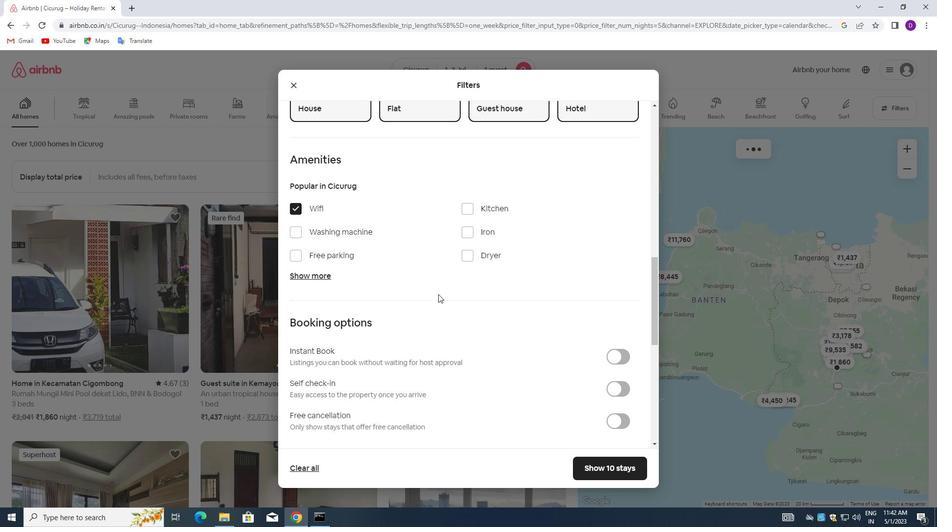 
Action: Mouse moved to (506, 318)
Screenshot: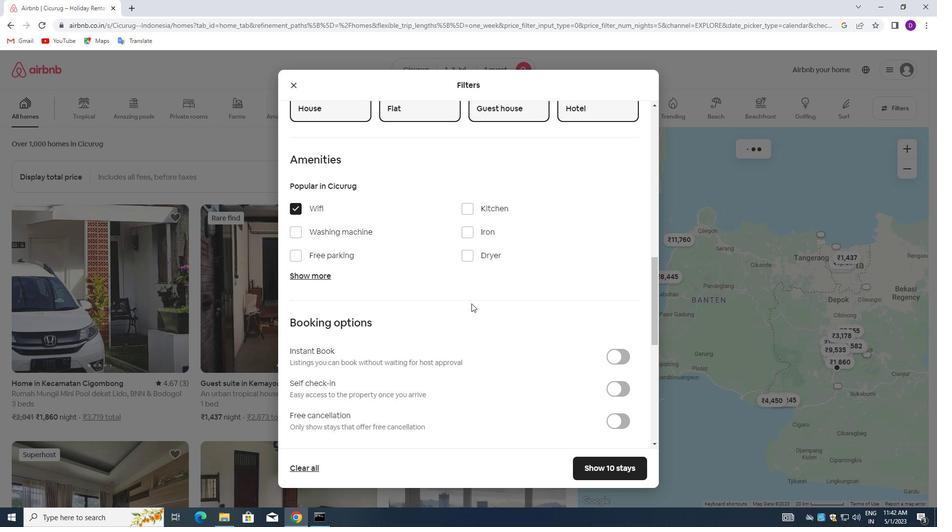 
Action: Mouse scrolled (506, 317) with delta (0, 0)
Screenshot: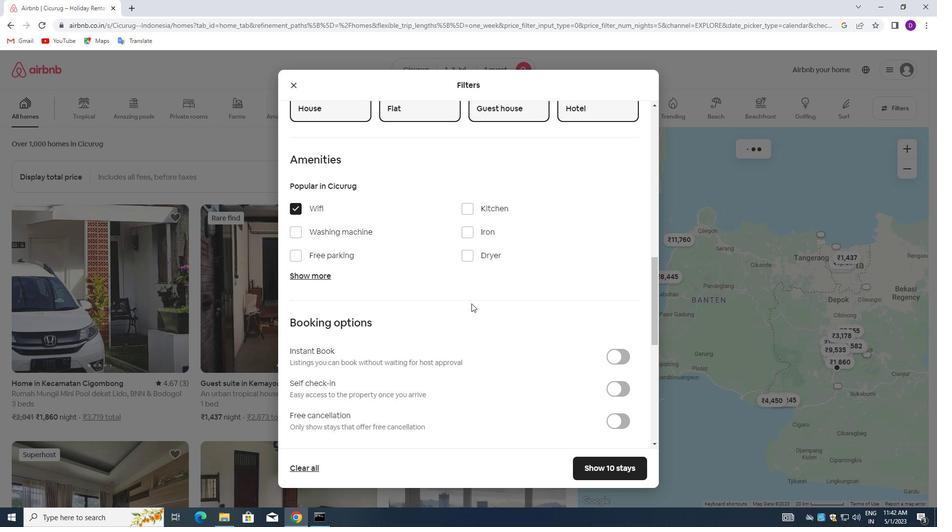 
Action: Mouse moved to (610, 196)
Screenshot: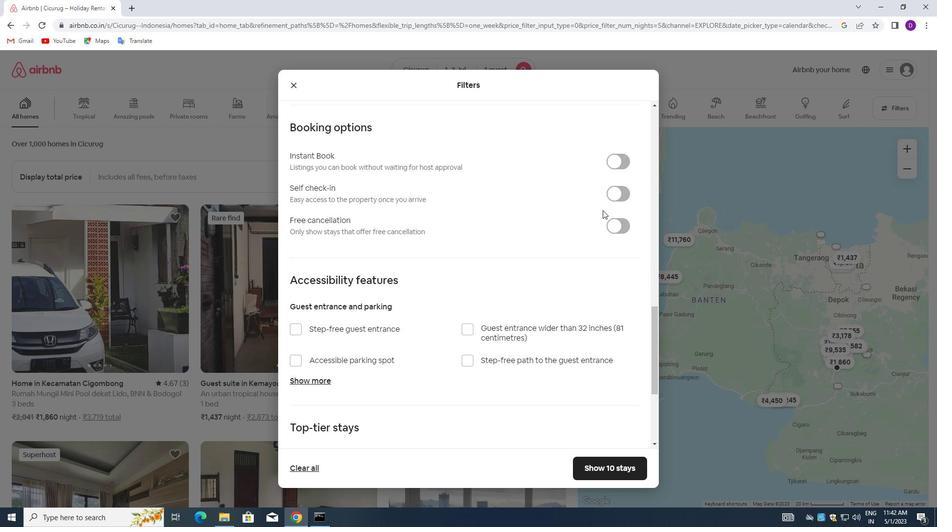 
Action: Mouse pressed left at (610, 196)
Screenshot: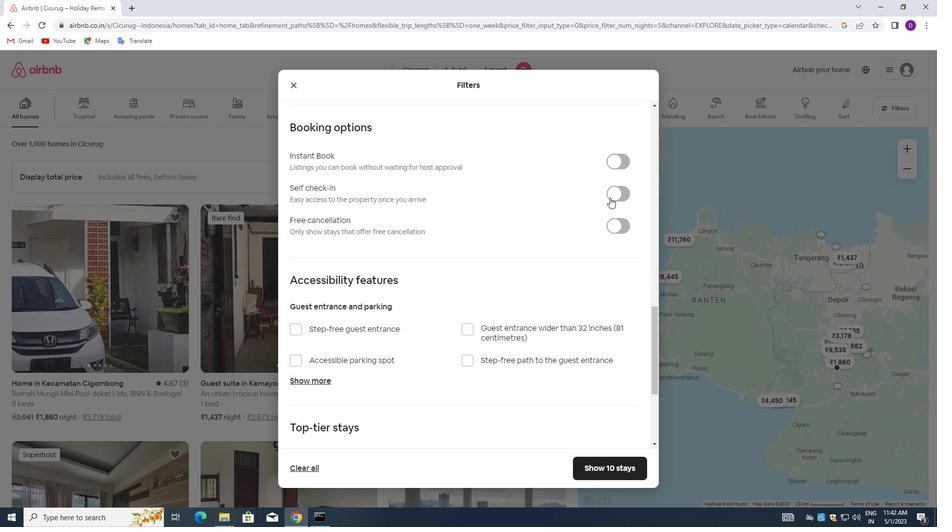 
Action: Mouse moved to (395, 319)
Screenshot: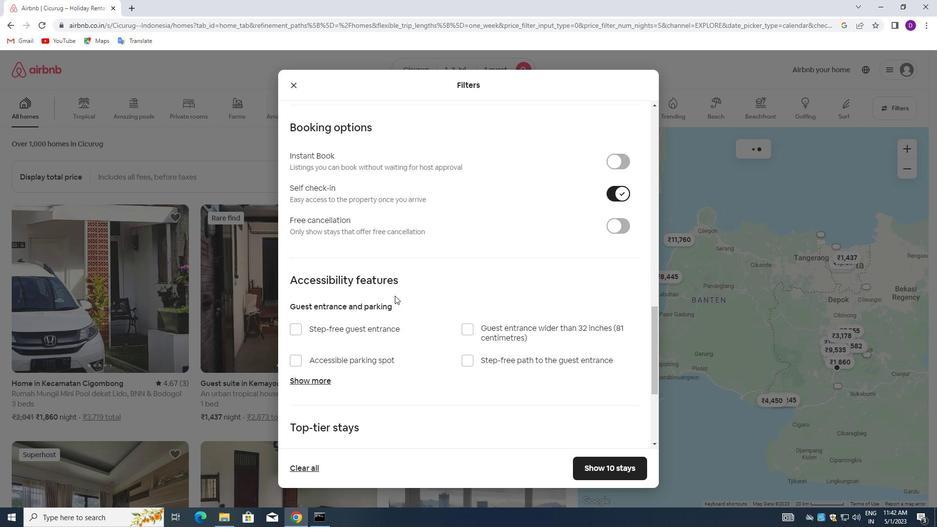 
Action: Mouse scrolled (395, 318) with delta (0, 0)
Screenshot: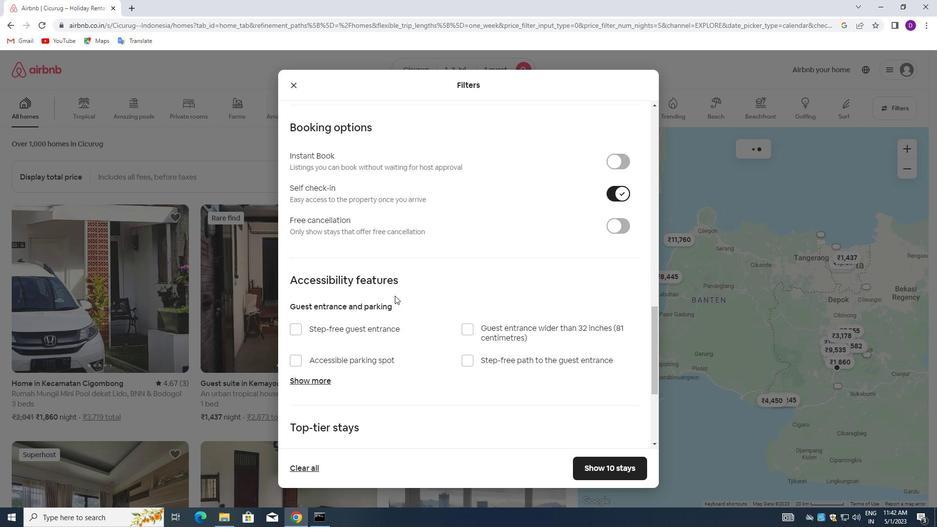 
Action: Mouse moved to (395, 322)
Screenshot: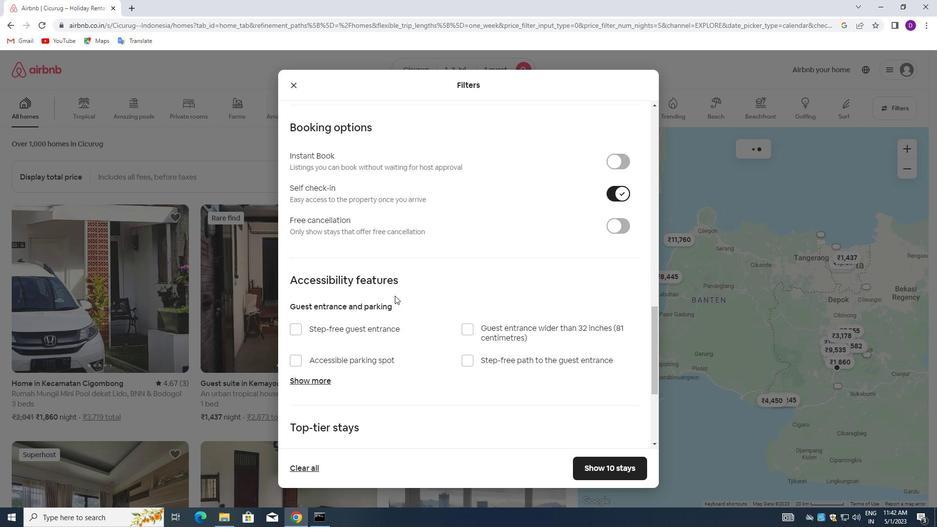 
Action: Mouse scrolled (395, 321) with delta (0, 0)
Screenshot: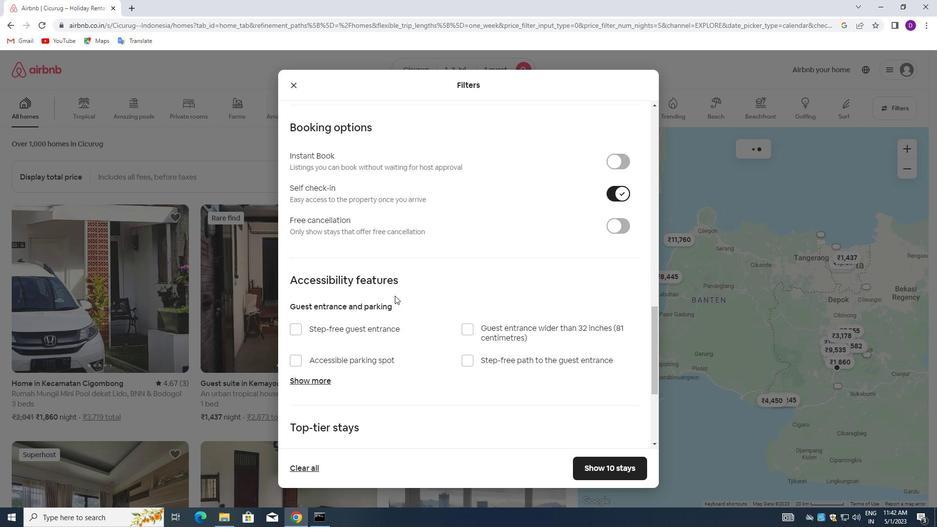 
Action: Mouse moved to (395, 323)
Screenshot: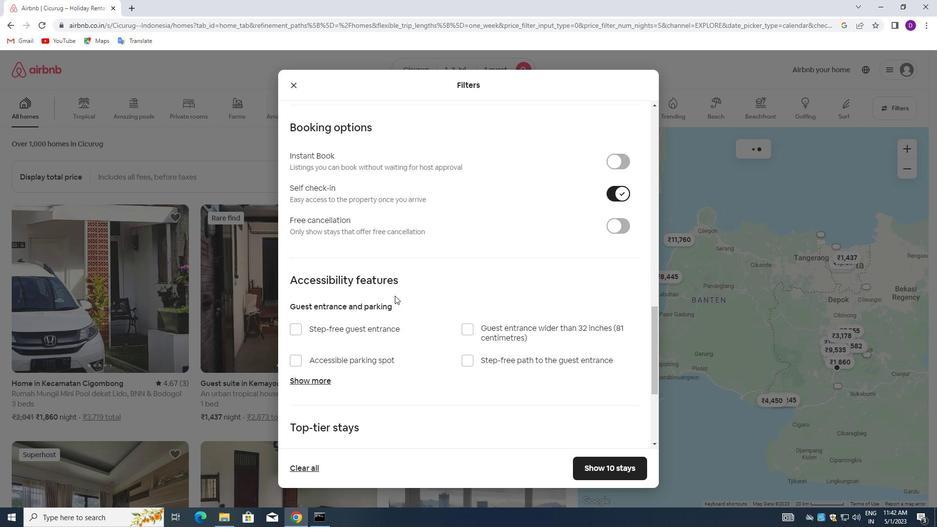
Action: Mouse scrolled (395, 322) with delta (0, 0)
Screenshot: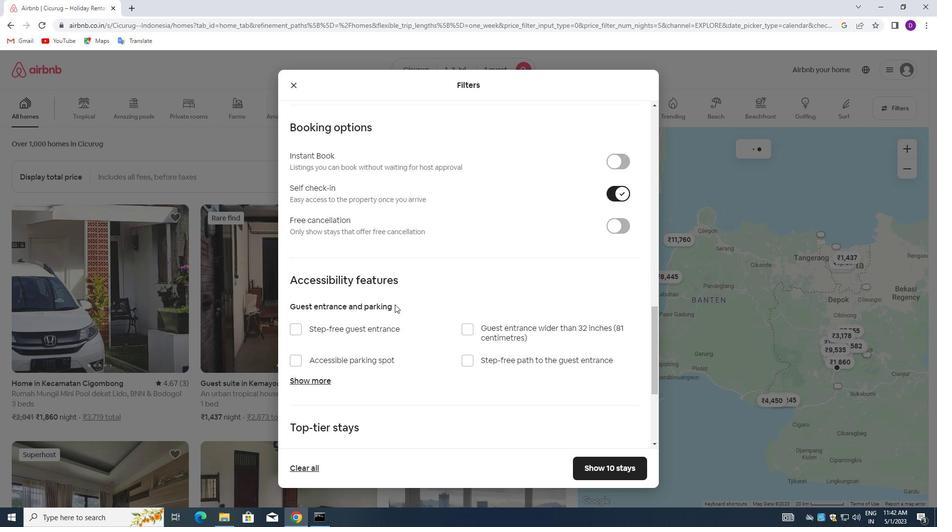 
Action: Mouse scrolled (395, 322) with delta (0, 0)
Screenshot: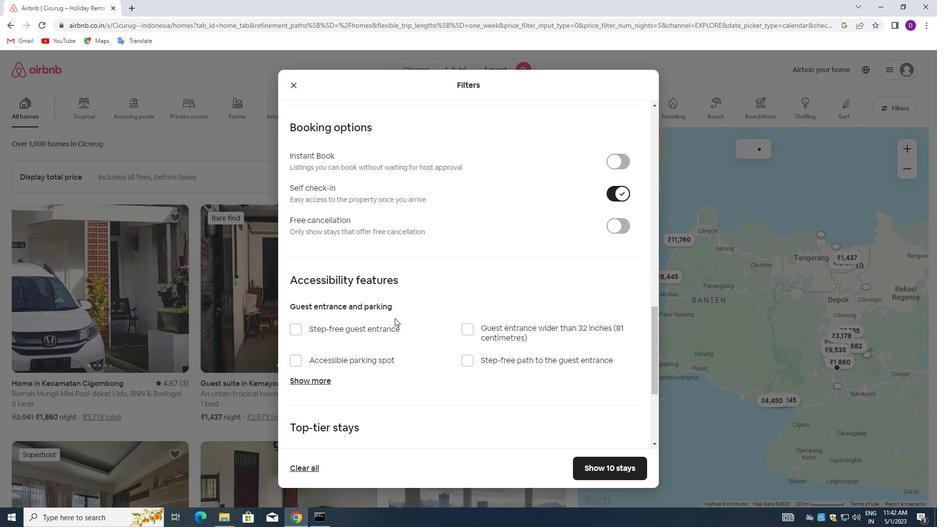 
Action: Mouse moved to (395, 325)
Screenshot: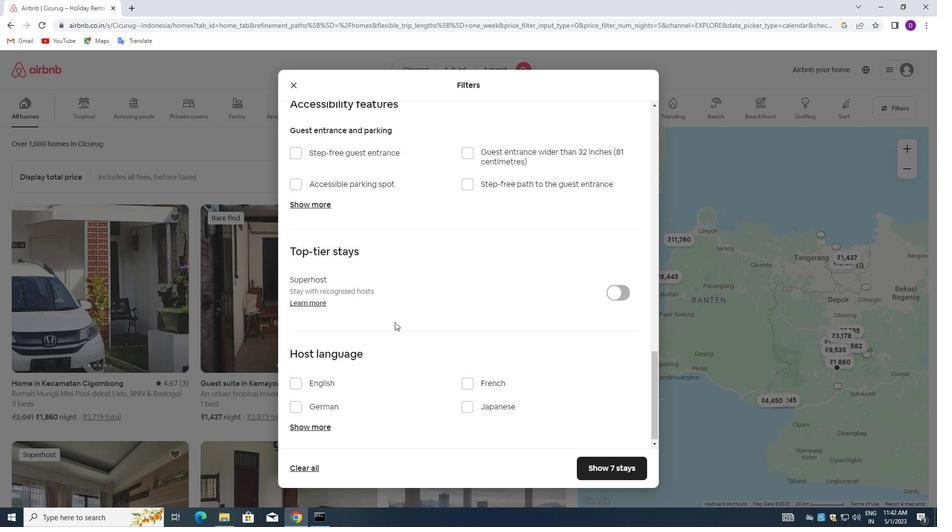 
Action: Mouse scrolled (395, 324) with delta (0, 0)
Screenshot: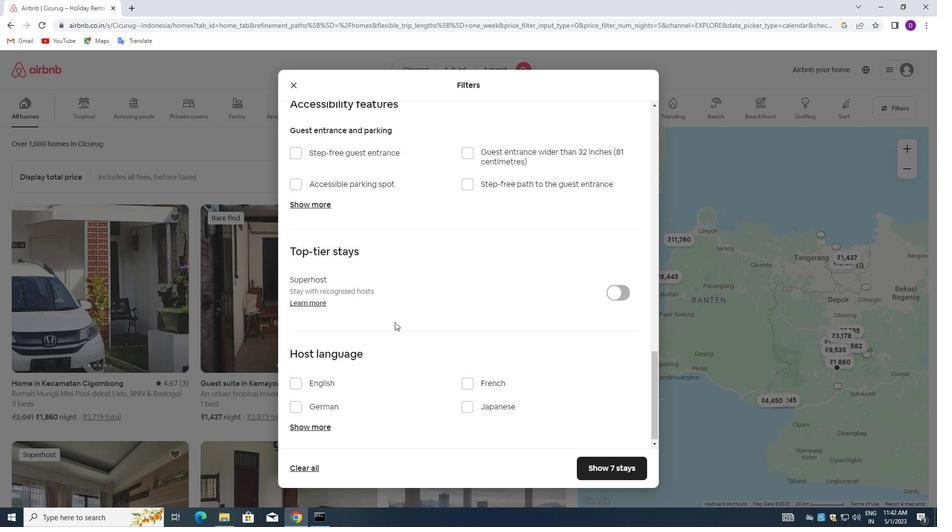 
Action: Mouse moved to (396, 329)
Screenshot: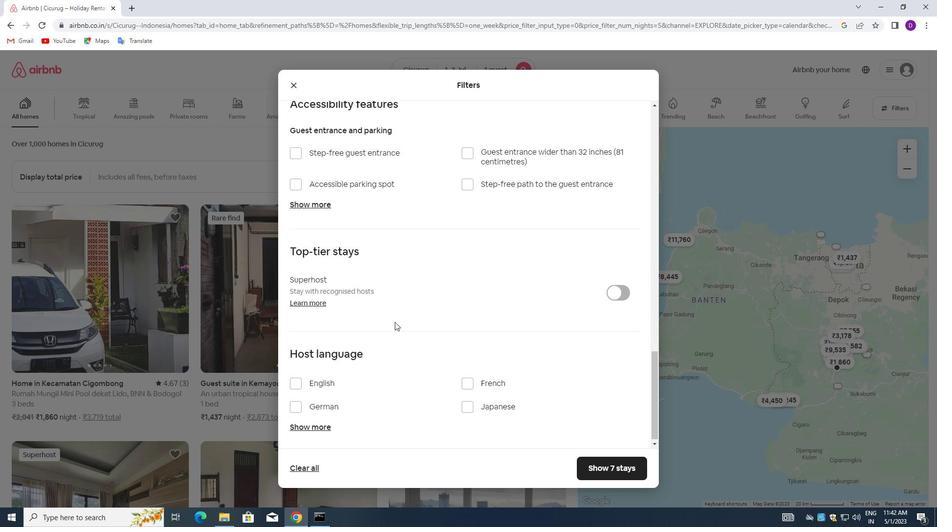 
Action: Mouse scrolled (396, 329) with delta (0, 0)
Screenshot: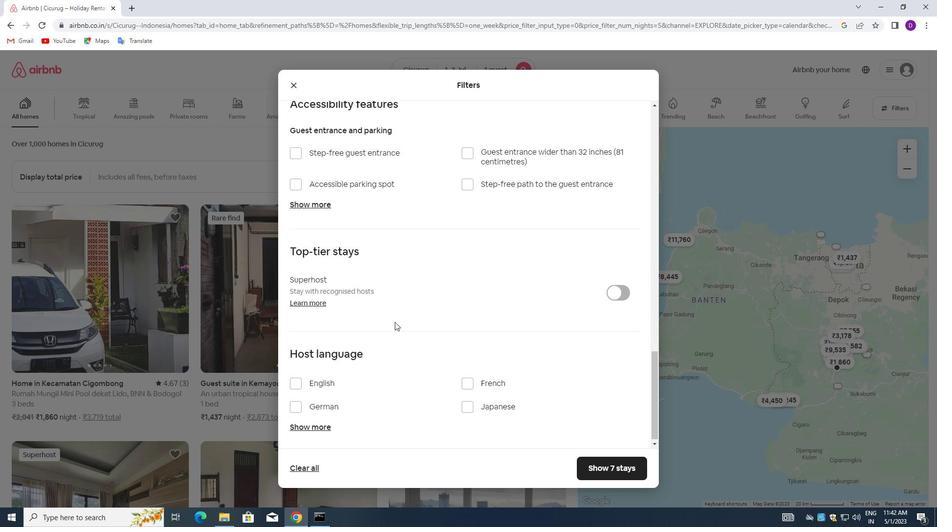 
Action: Mouse moved to (397, 332)
Screenshot: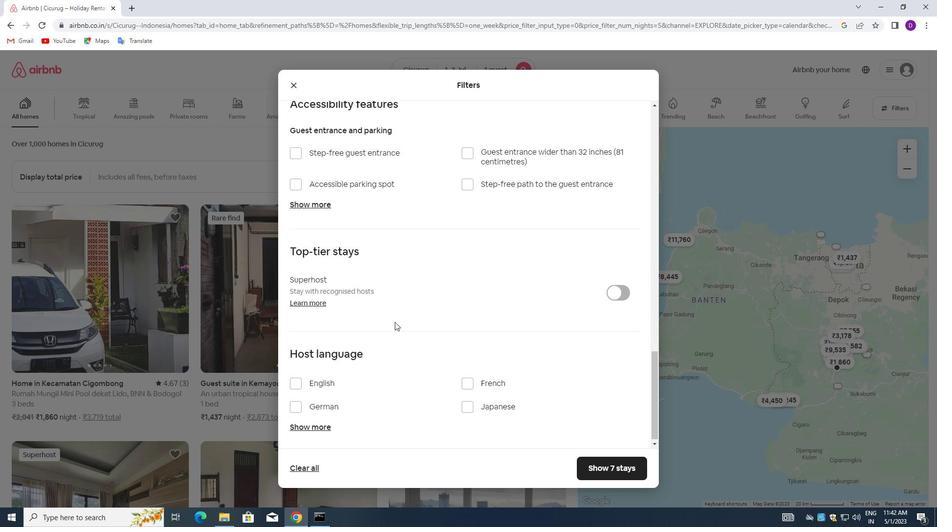 
Action: Mouse scrolled (397, 331) with delta (0, 0)
Screenshot: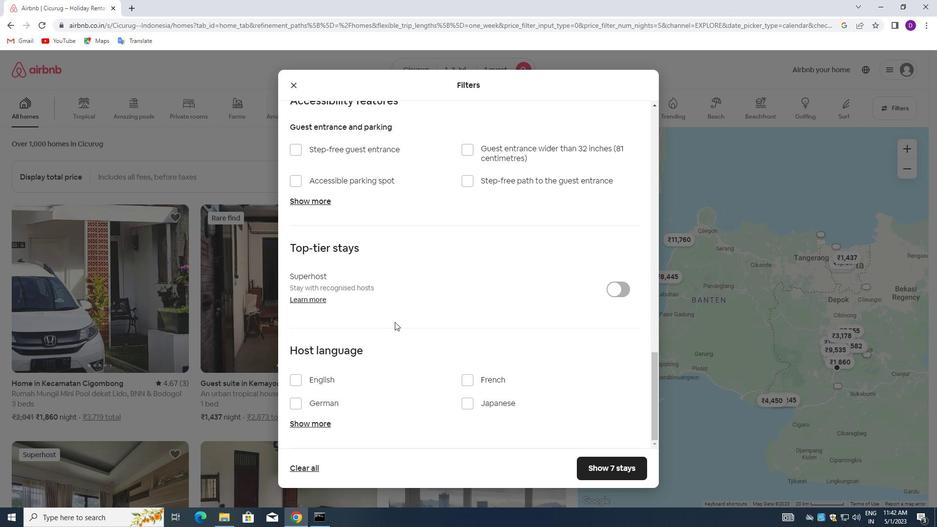 
Action: Mouse moved to (397, 333)
Screenshot: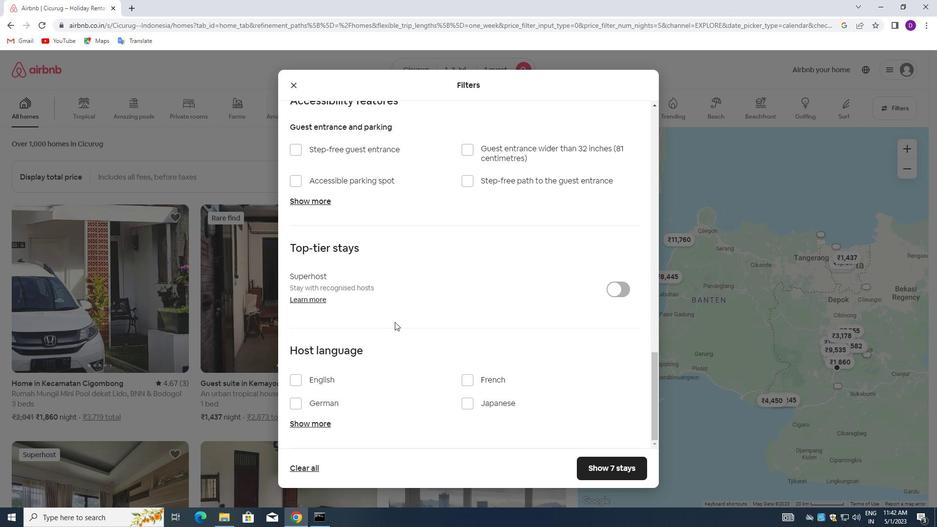 
Action: Mouse scrolled (397, 332) with delta (0, 0)
Screenshot: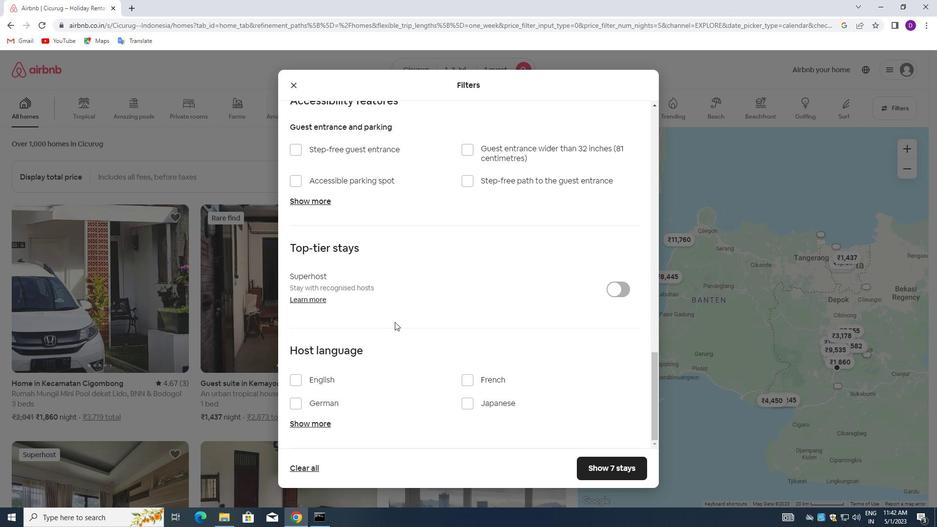 
Action: Mouse moved to (397, 333)
Screenshot: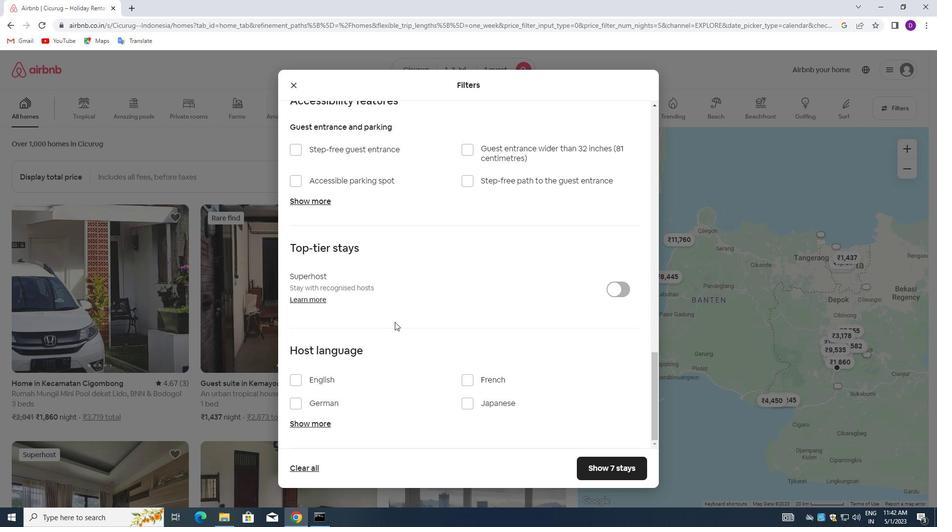 
Action: Mouse scrolled (397, 333) with delta (0, 0)
Screenshot: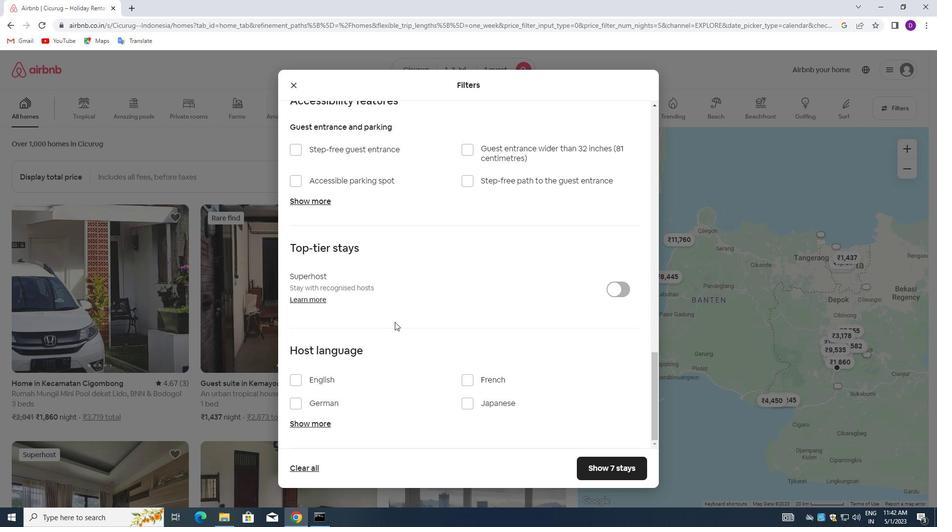 
Action: Mouse moved to (299, 377)
Screenshot: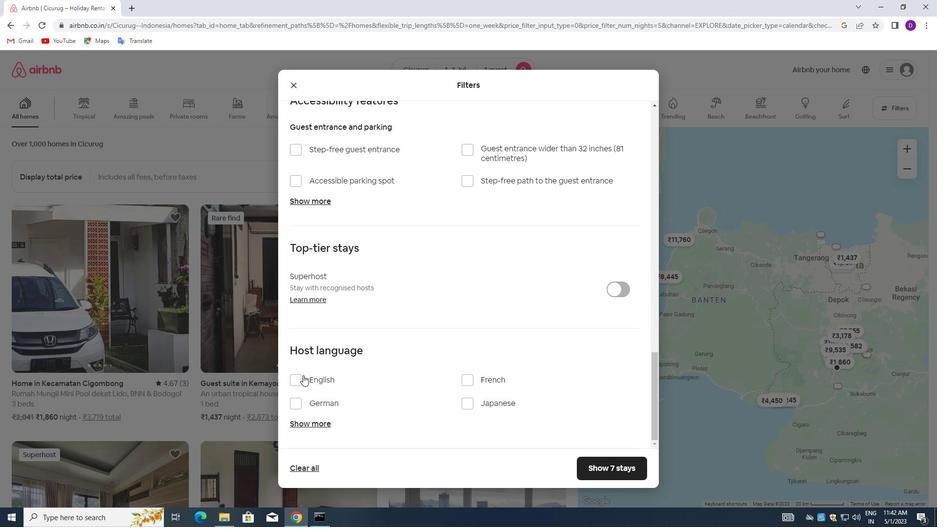 
Action: Mouse pressed left at (299, 377)
Screenshot: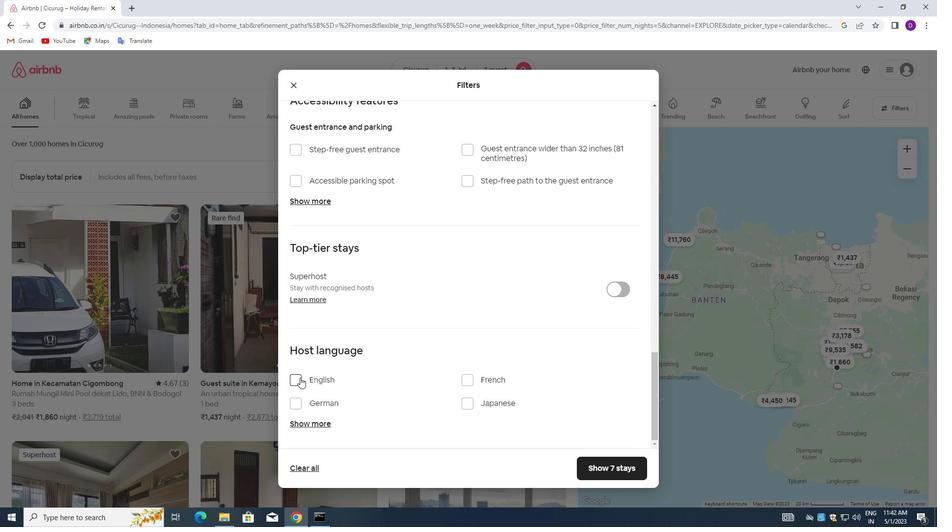 
Action: Mouse moved to (617, 465)
Screenshot: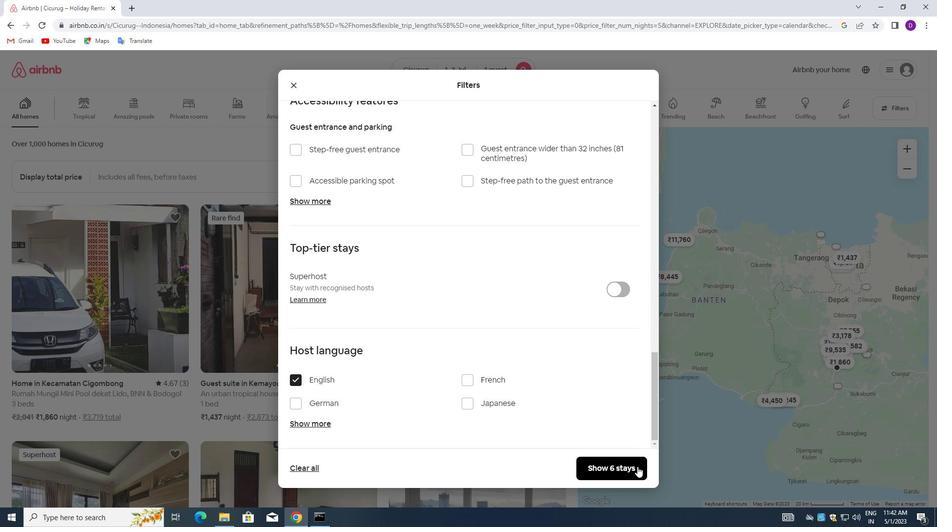 
Action: Mouse pressed left at (617, 465)
Screenshot: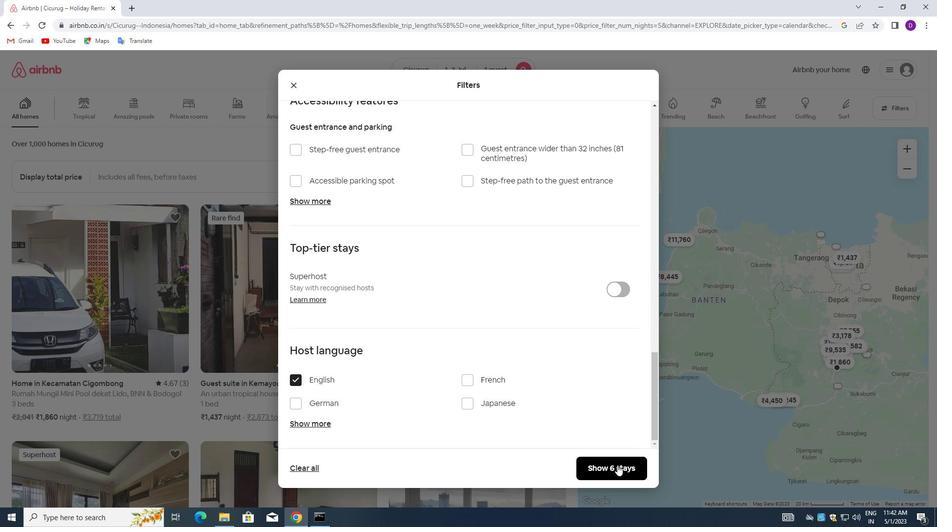 
Action: Mouse moved to (516, 368)
Screenshot: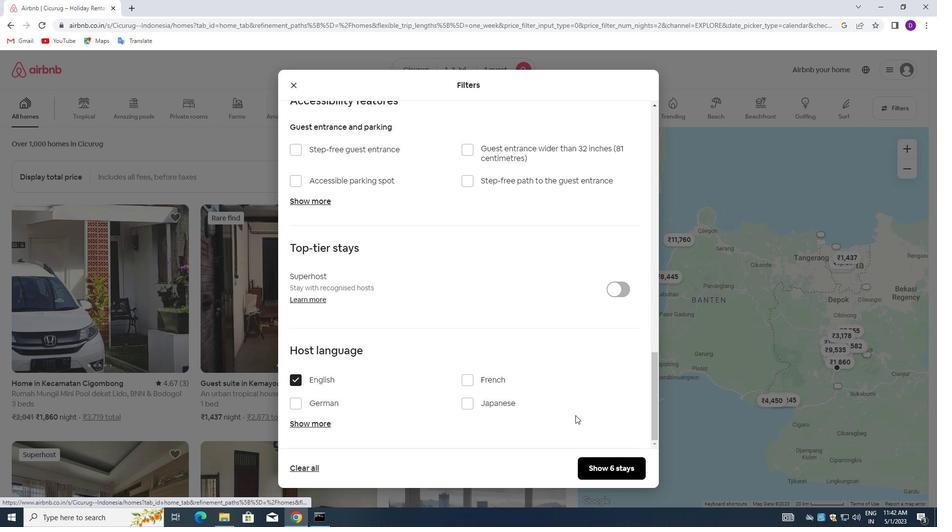 
